 Task: Toggle the insert space after the function keyword for the anonymous function in the format.
Action: Mouse moved to (32, 652)
Screenshot: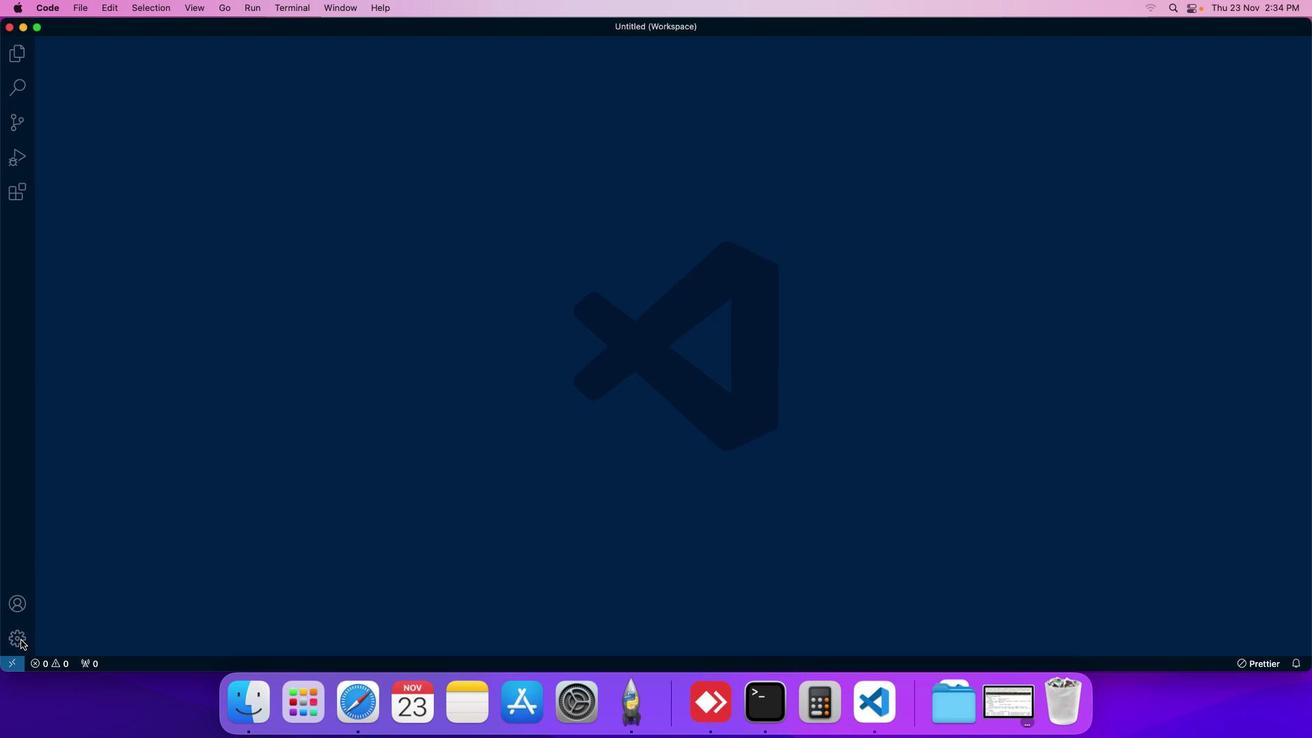 
Action: Mouse pressed left at (32, 652)
Screenshot: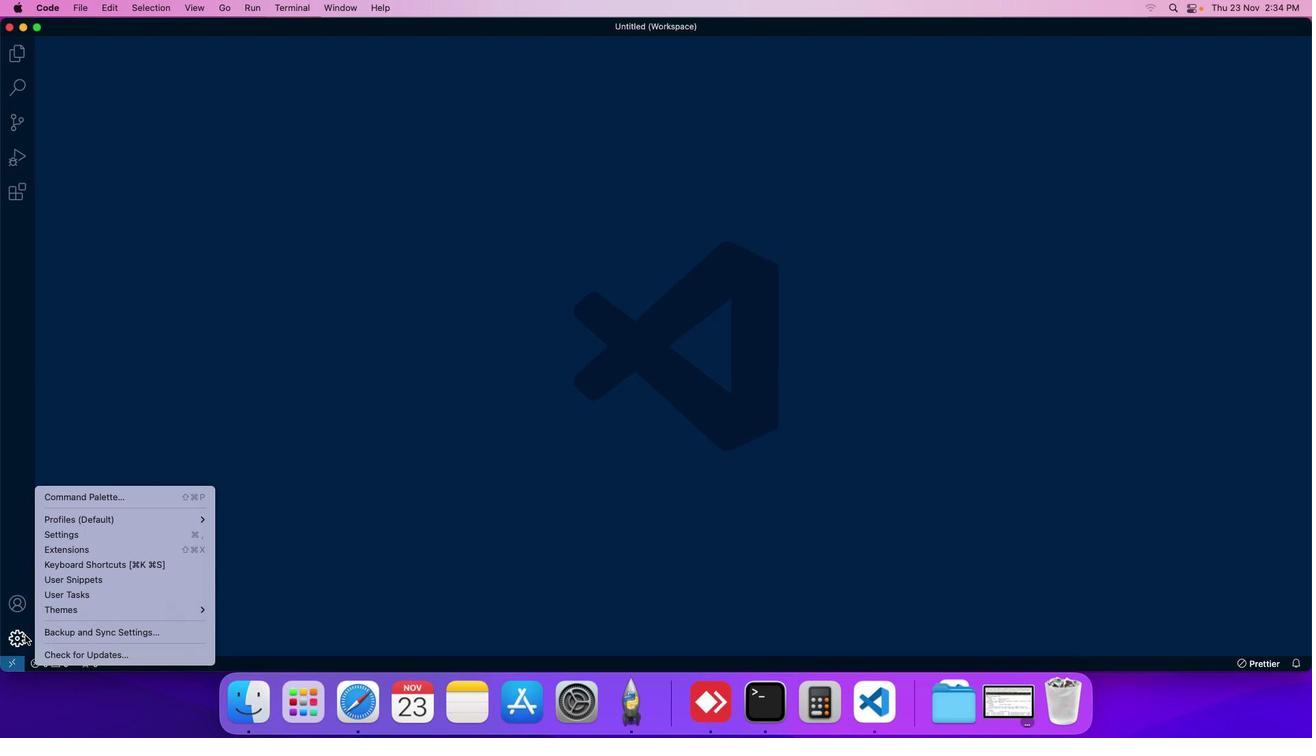 
Action: Mouse moved to (89, 551)
Screenshot: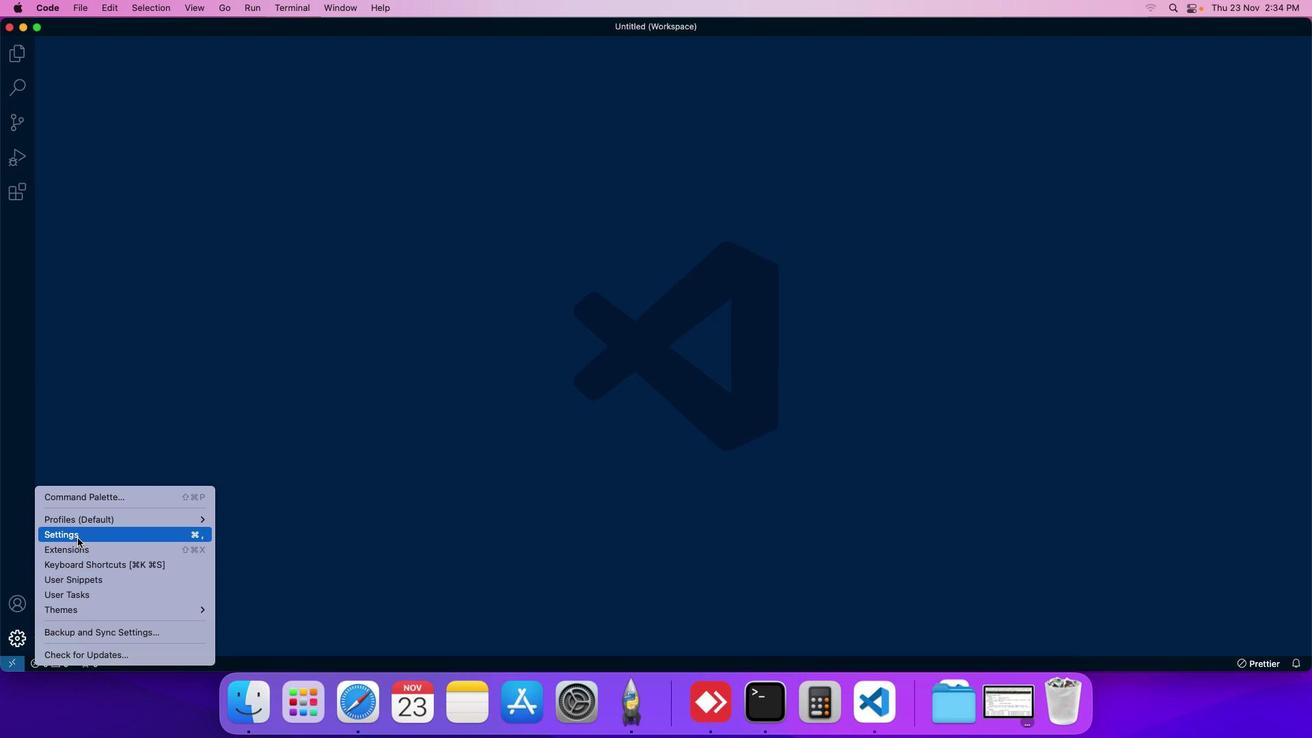 
Action: Mouse pressed left at (89, 551)
Screenshot: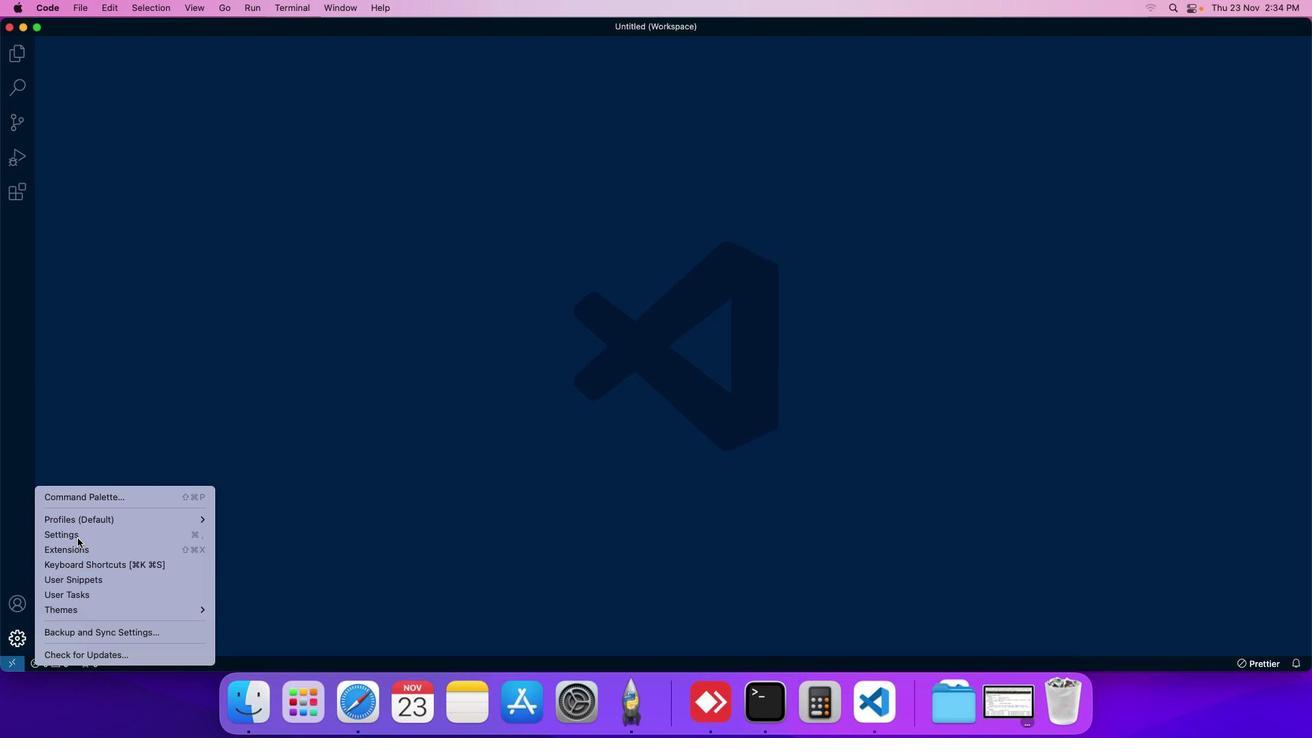 
Action: Mouse moved to (319, 125)
Screenshot: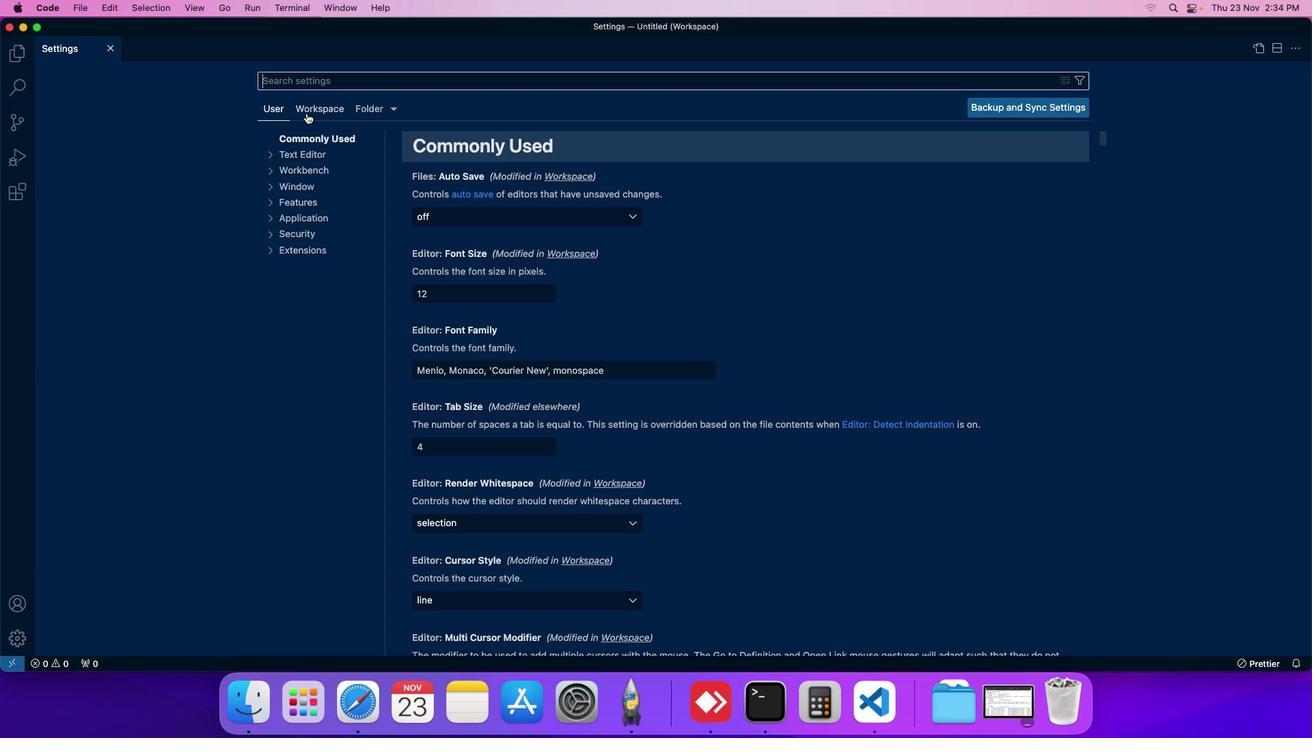 
Action: Mouse pressed left at (319, 125)
Screenshot: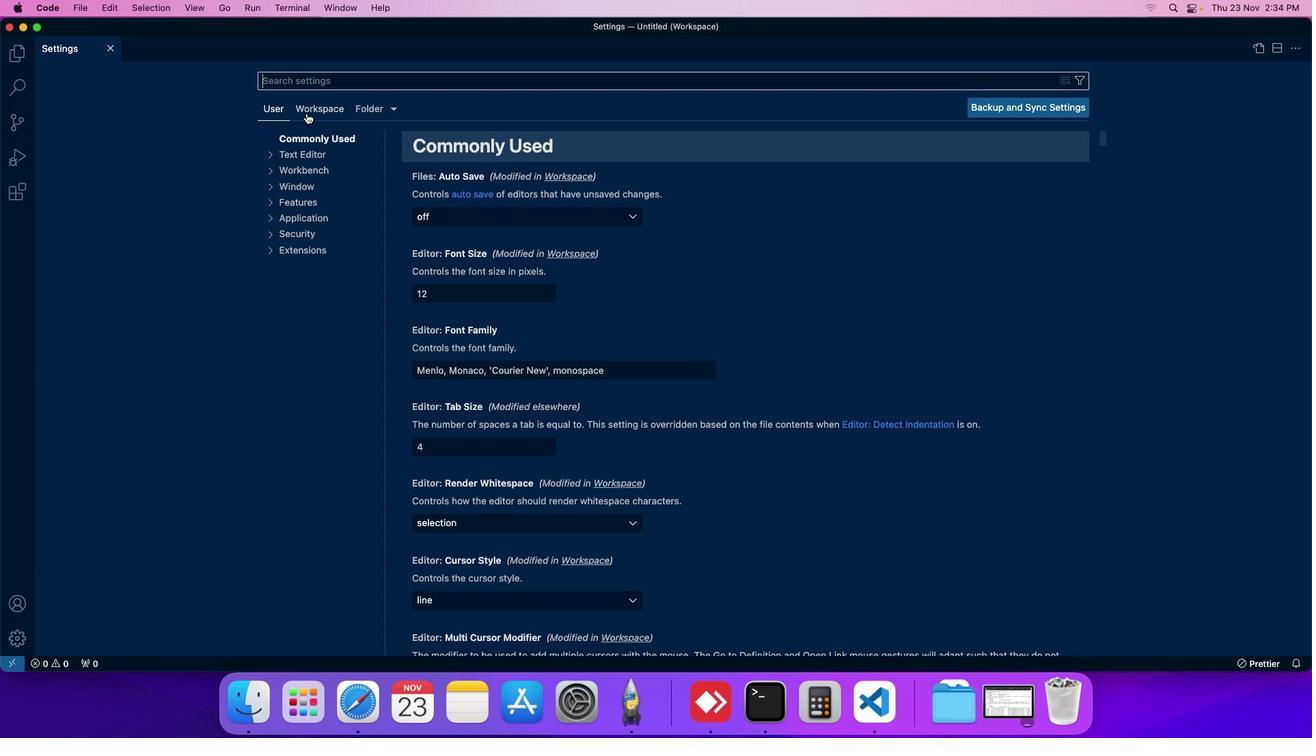 
Action: Mouse moved to (304, 243)
Screenshot: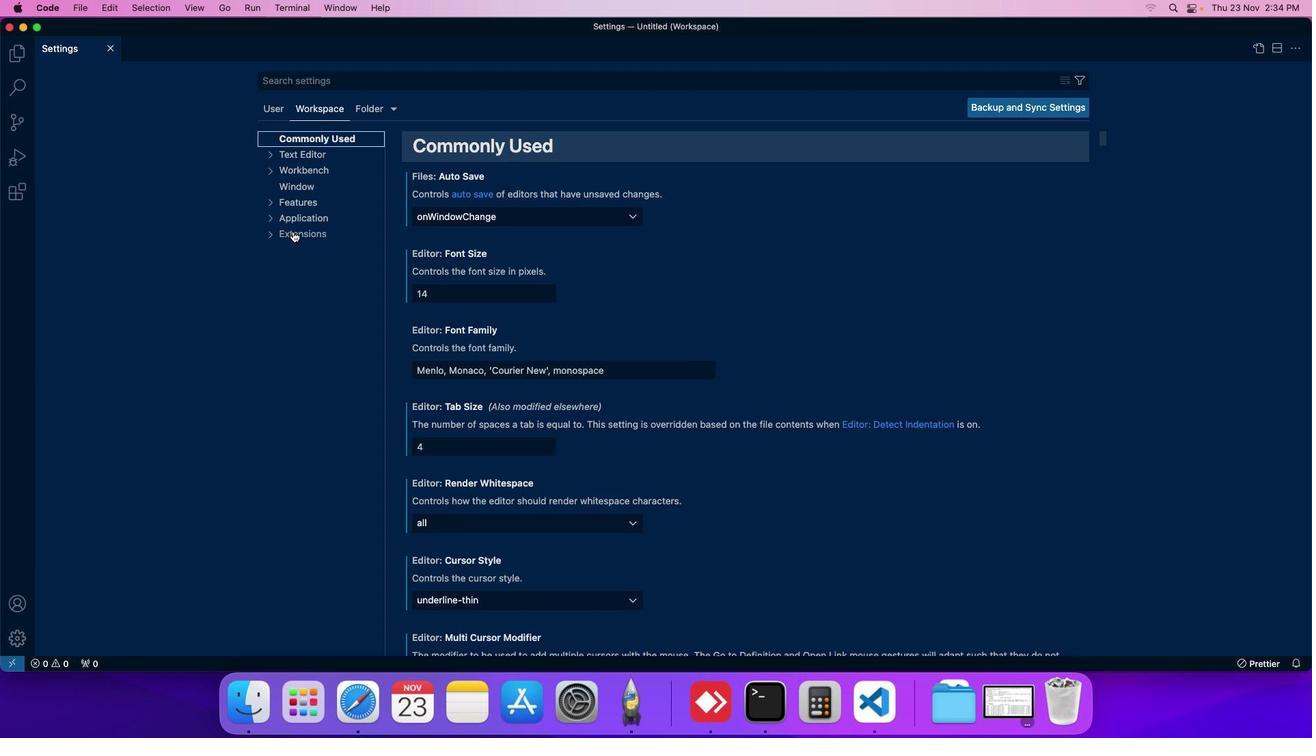 
Action: Mouse pressed left at (304, 243)
Screenshot: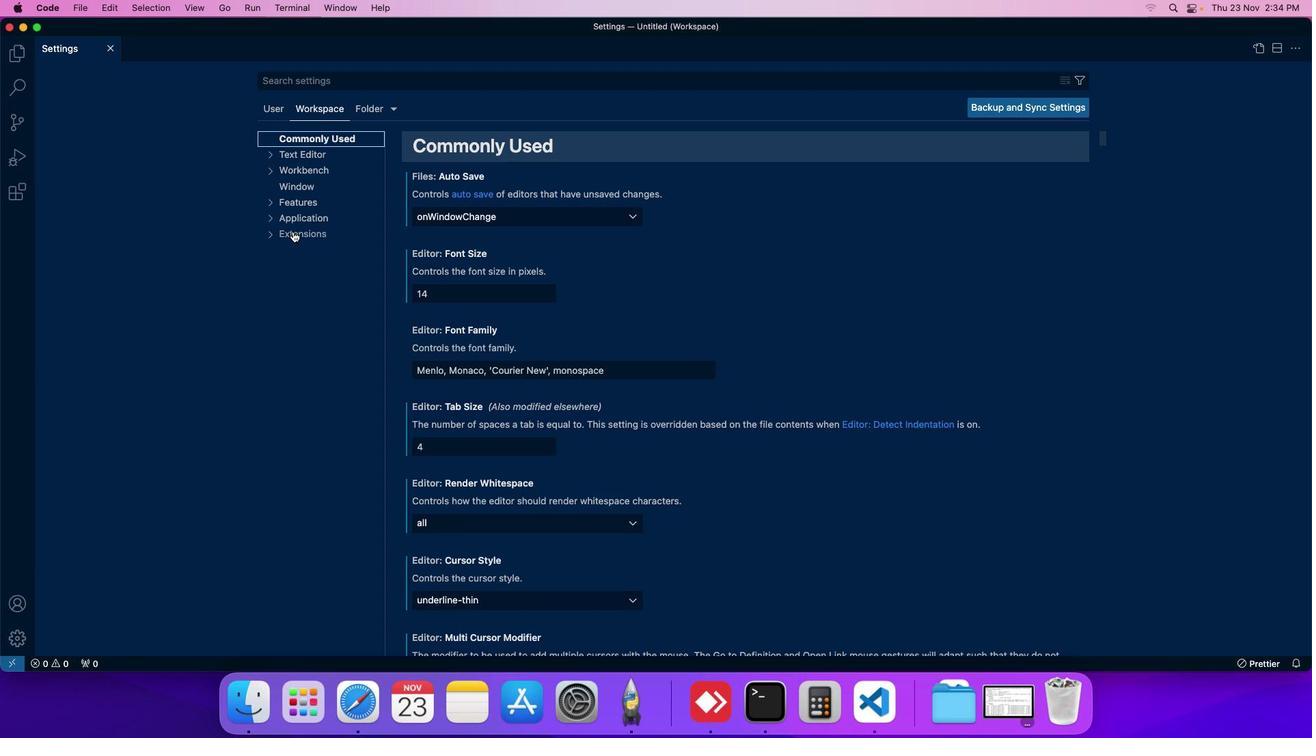
Action: Mouse moved to (334, 590)
Screenshot: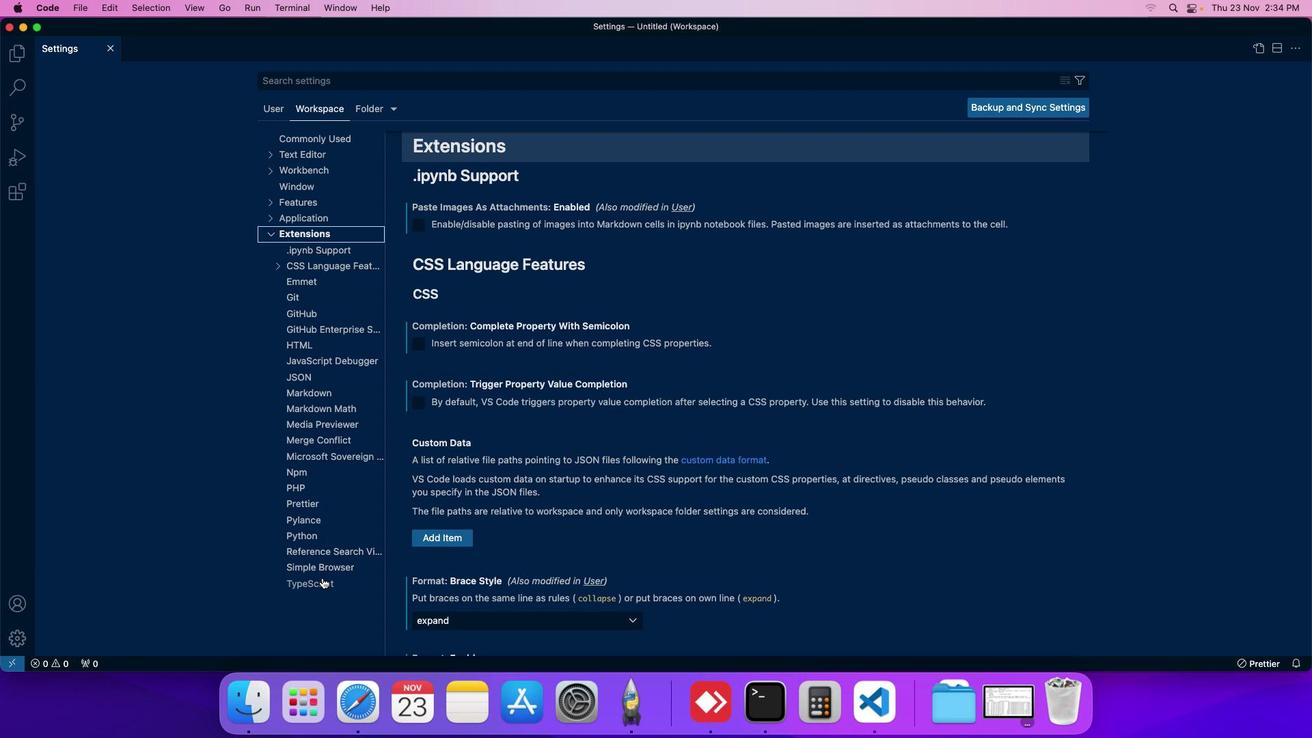 
Action: Mouse pressed left at (334, 590)
Screenshot: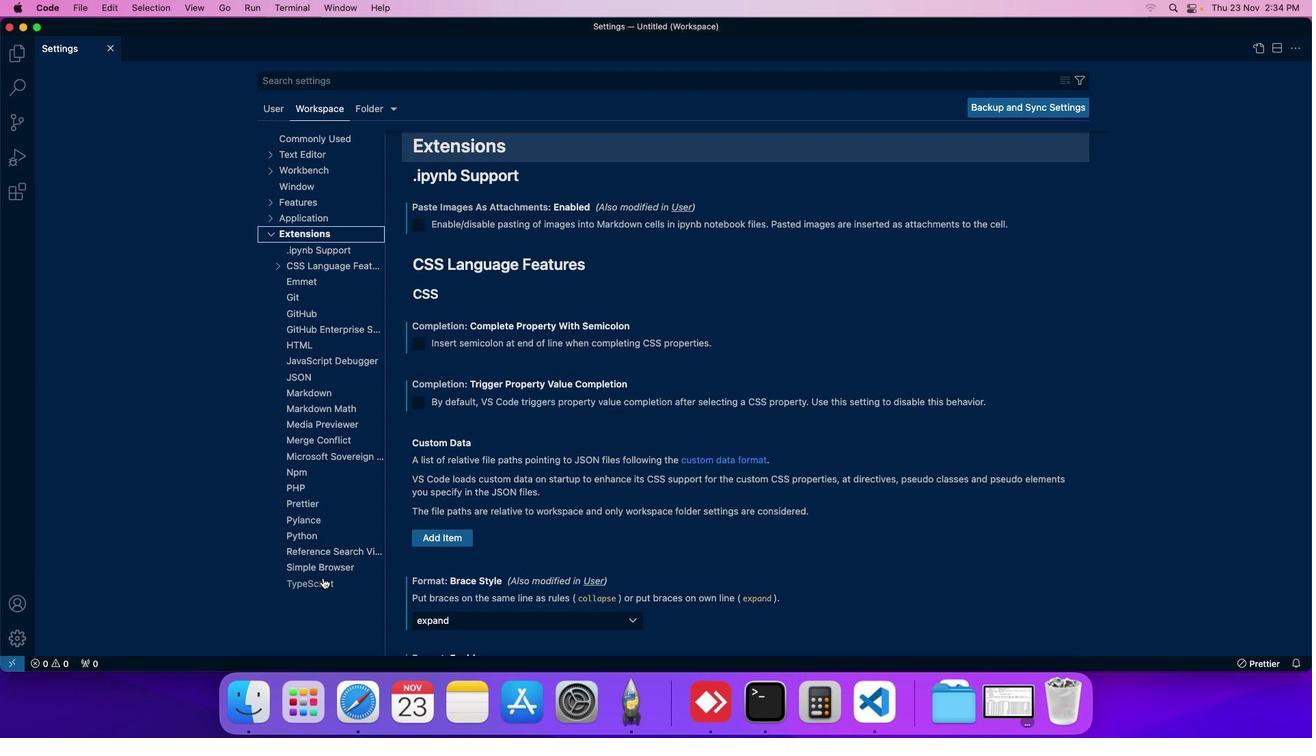 
Action: Mouse moved to (471, 593)
Screenshot: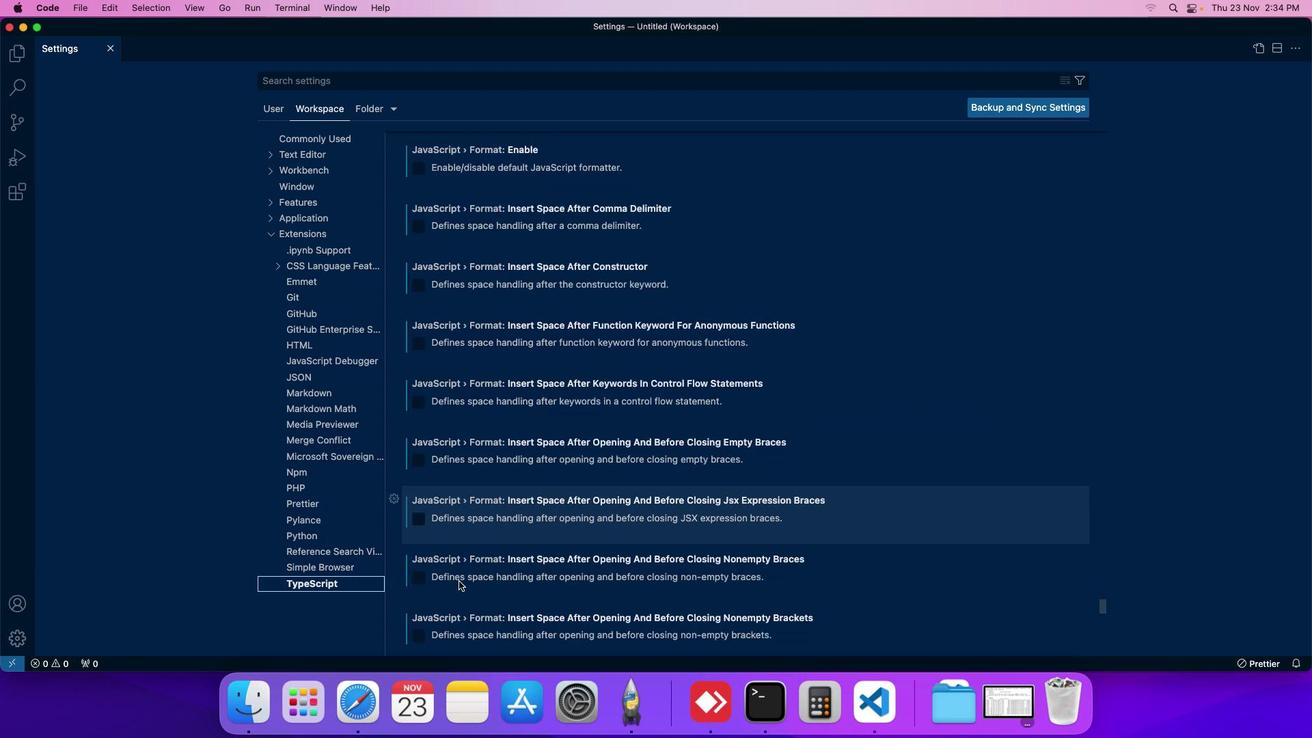 
Action: Mouse scrolled (471, 593) with delta (12, 11)
Screenshot: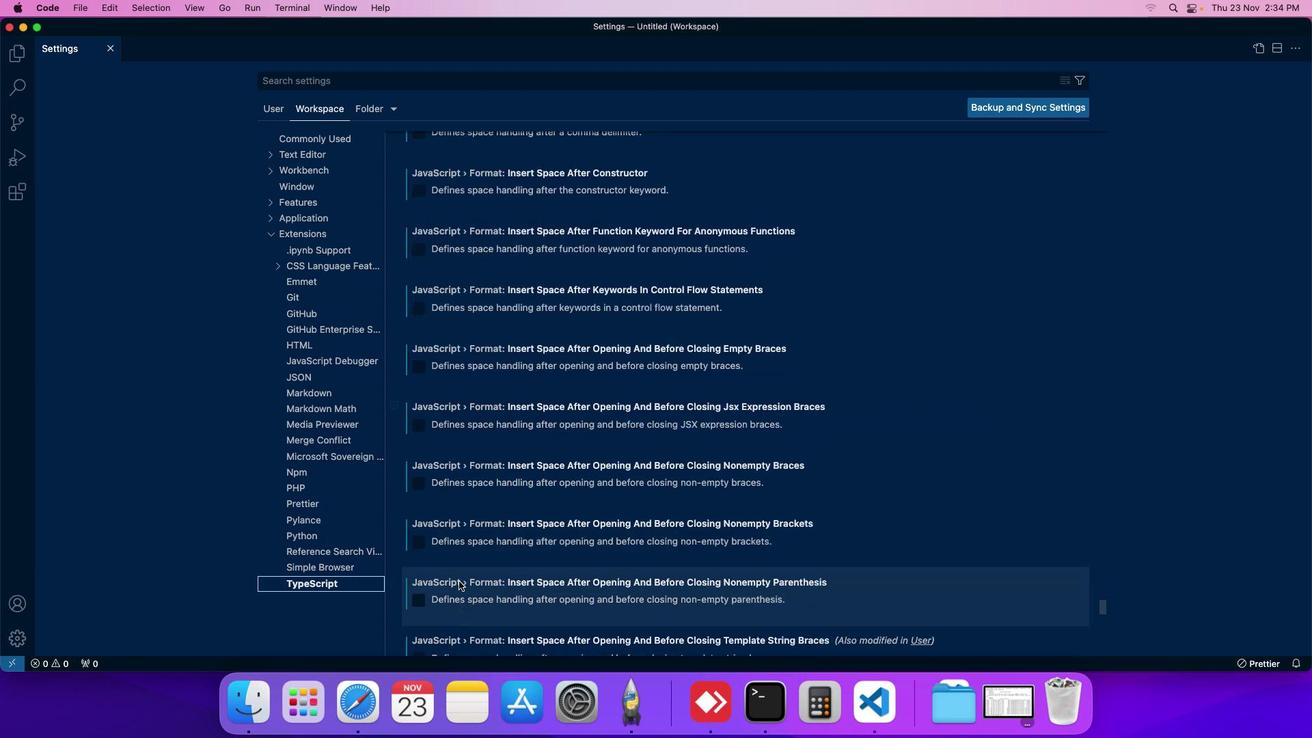 
Action: Mouse moved to (471, 594)
Screenshot: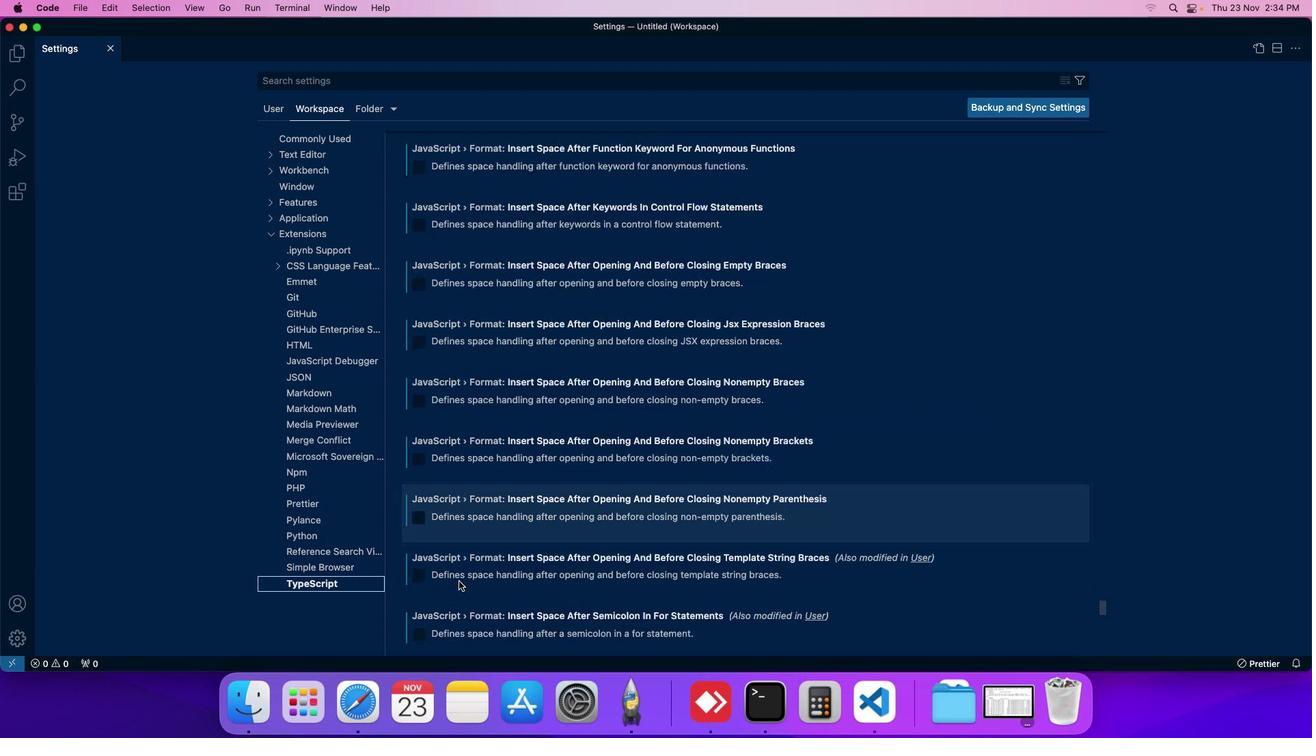 
Action: Mouse scrolled (471, 594) with delta (12, 11)
Screenshot: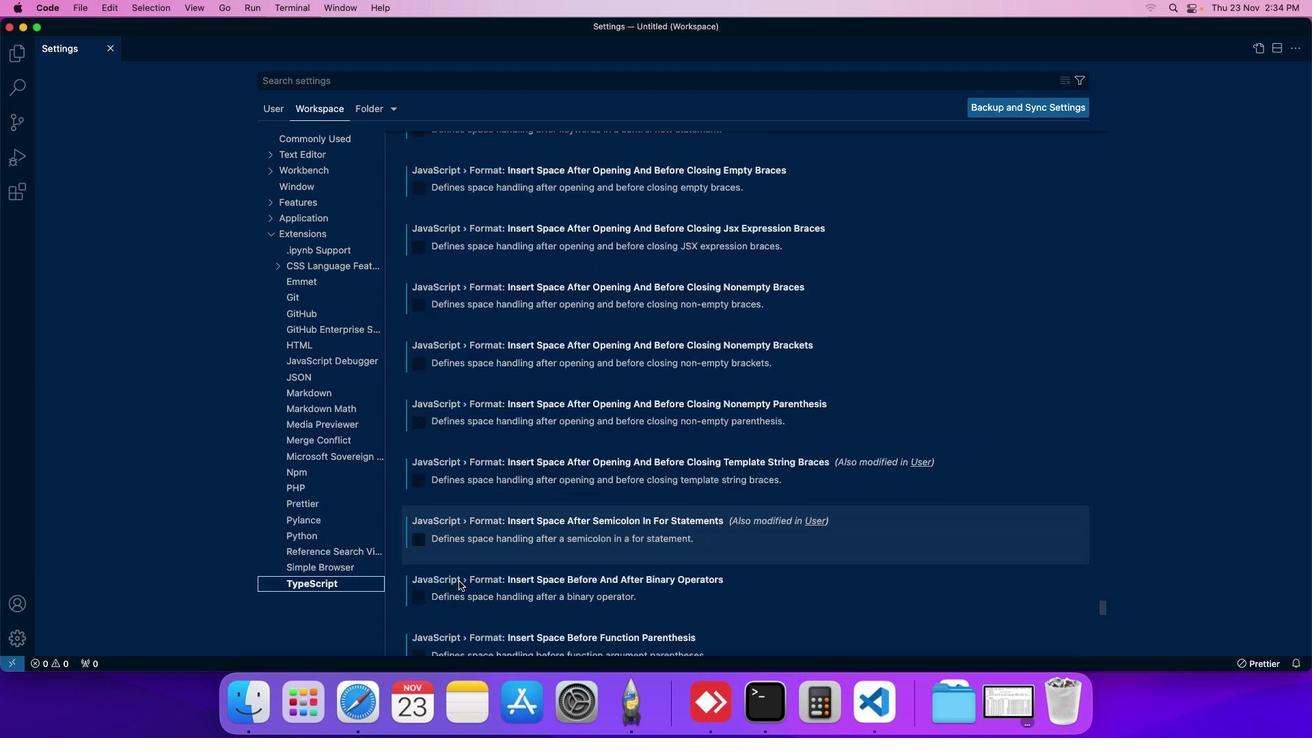 
Action: Mouse scrolled (471, 594) with delta (12, 11)
Screenshot: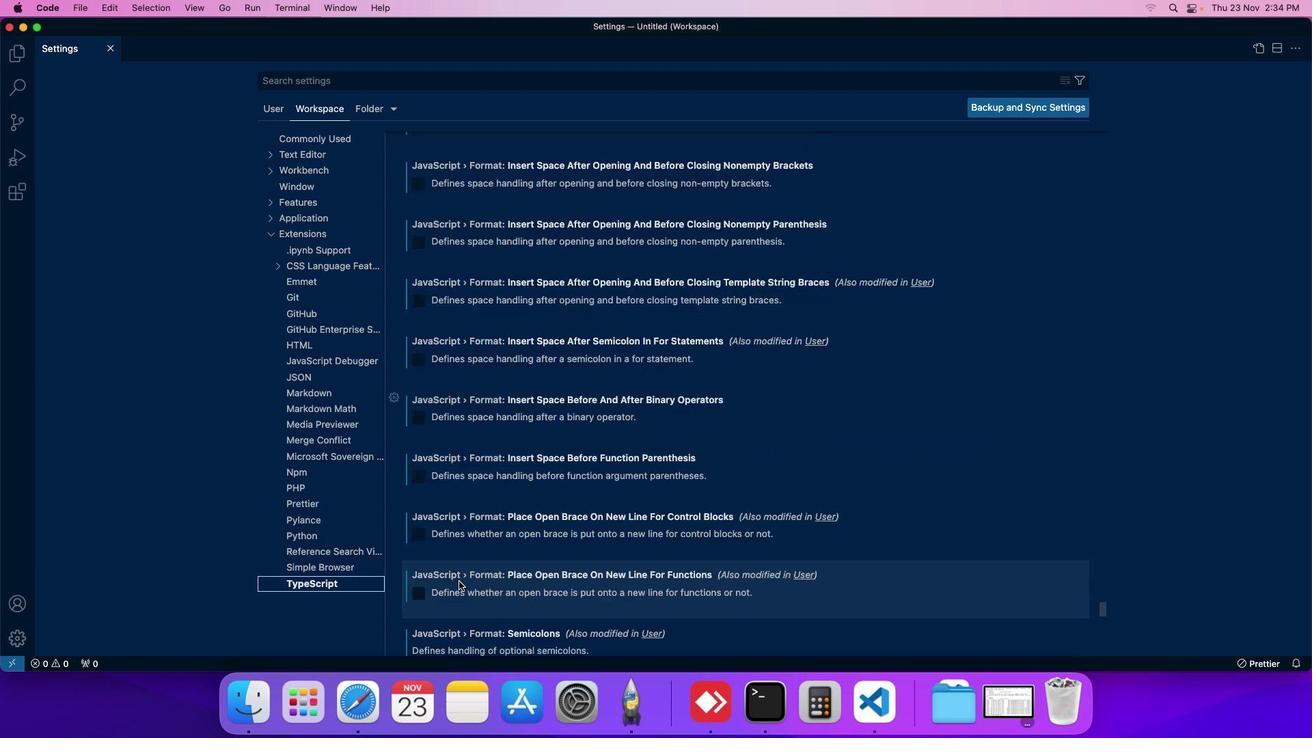 
Action: Mouse scrolled (471, 594) with delta (12, 11)
Screenshot: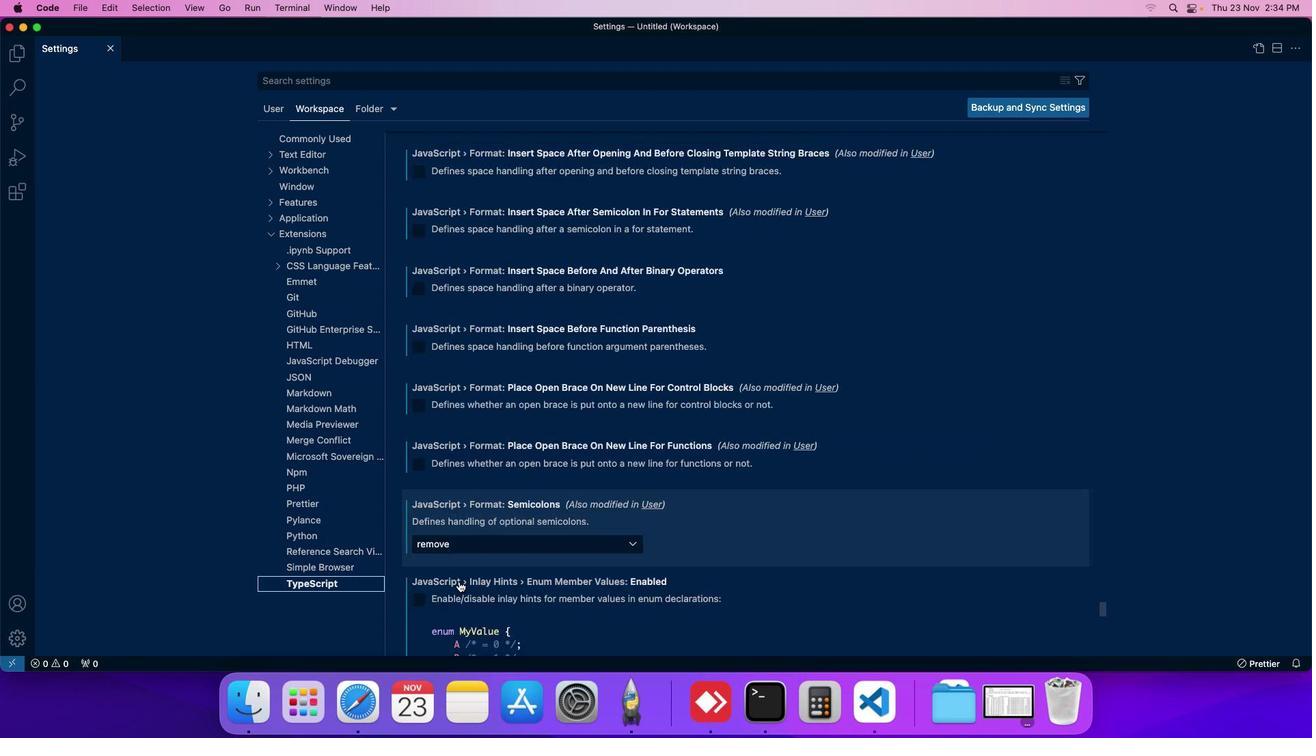 
Action: Mouse scrolled (471, 594) with delta (12, 11)
Screenshot: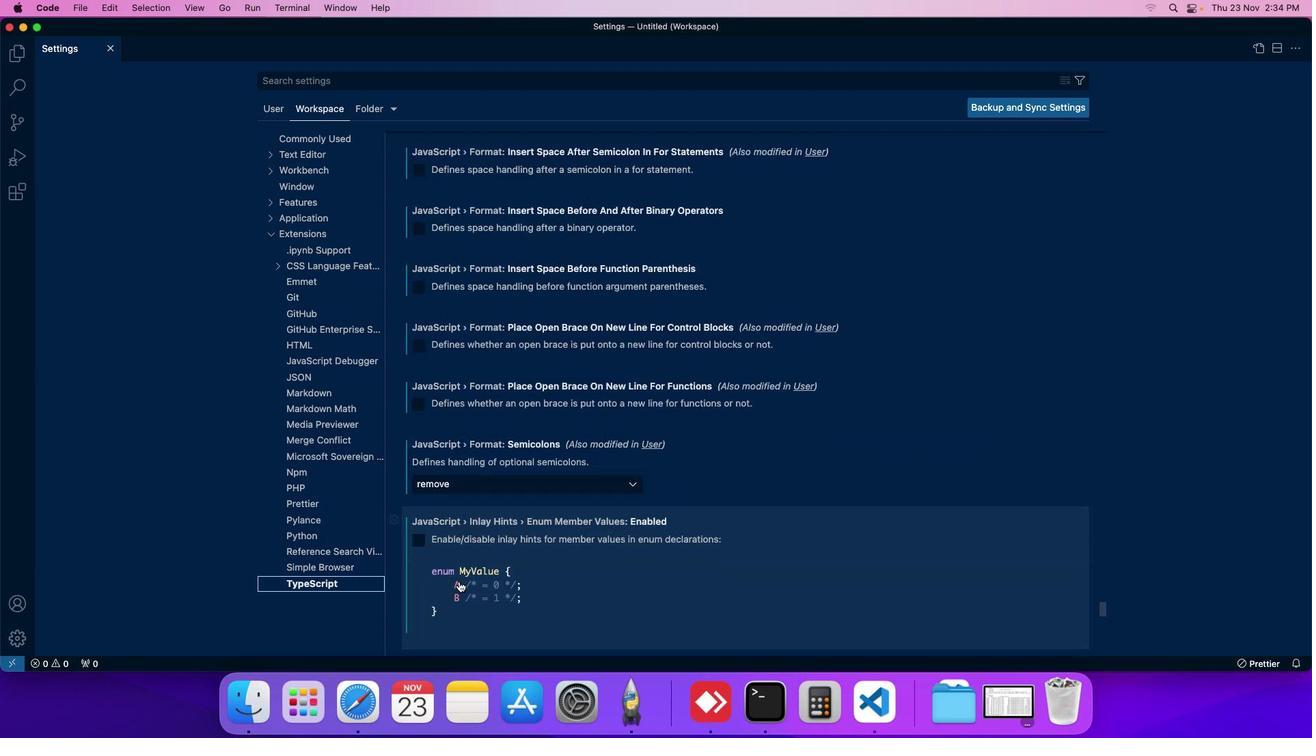 
Action: Mouse scrolled (471, 594) with delta (12, 11)
Screenshot: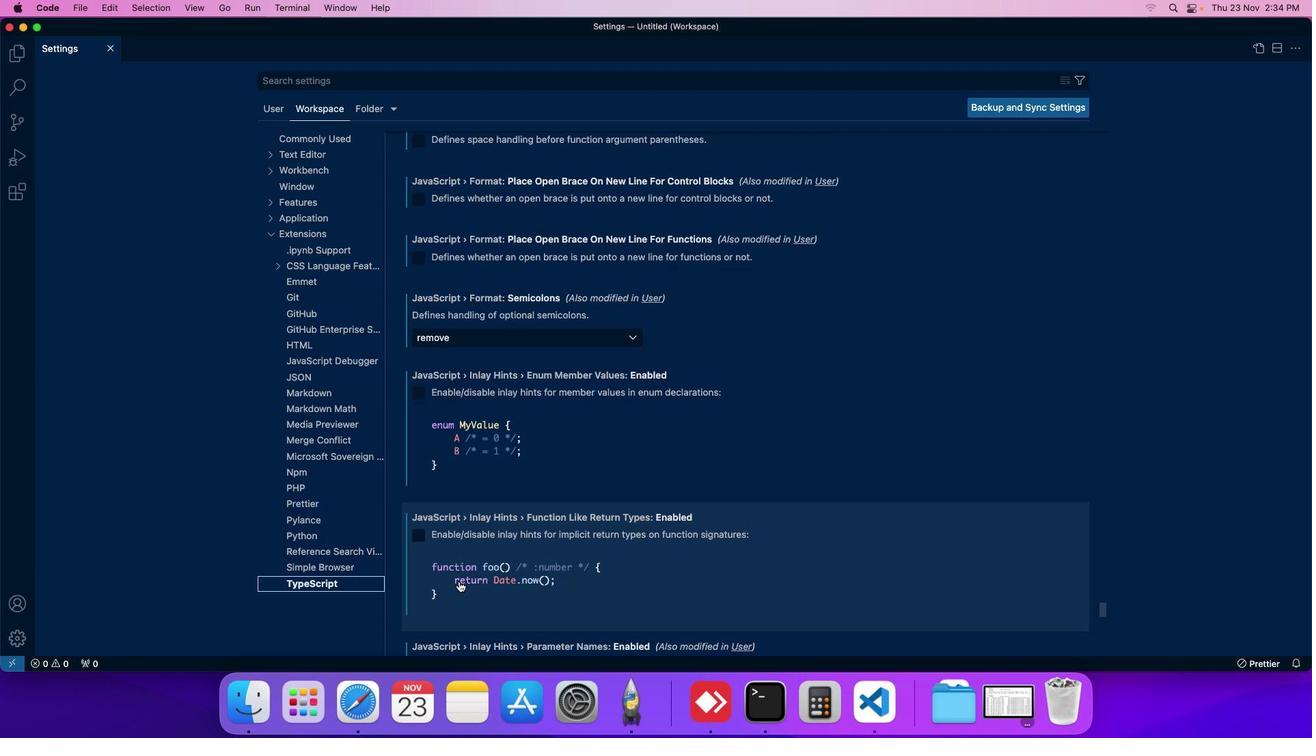 
Action: Mouse scrolled (471, 594) with delta (12, 11)
Screenshot: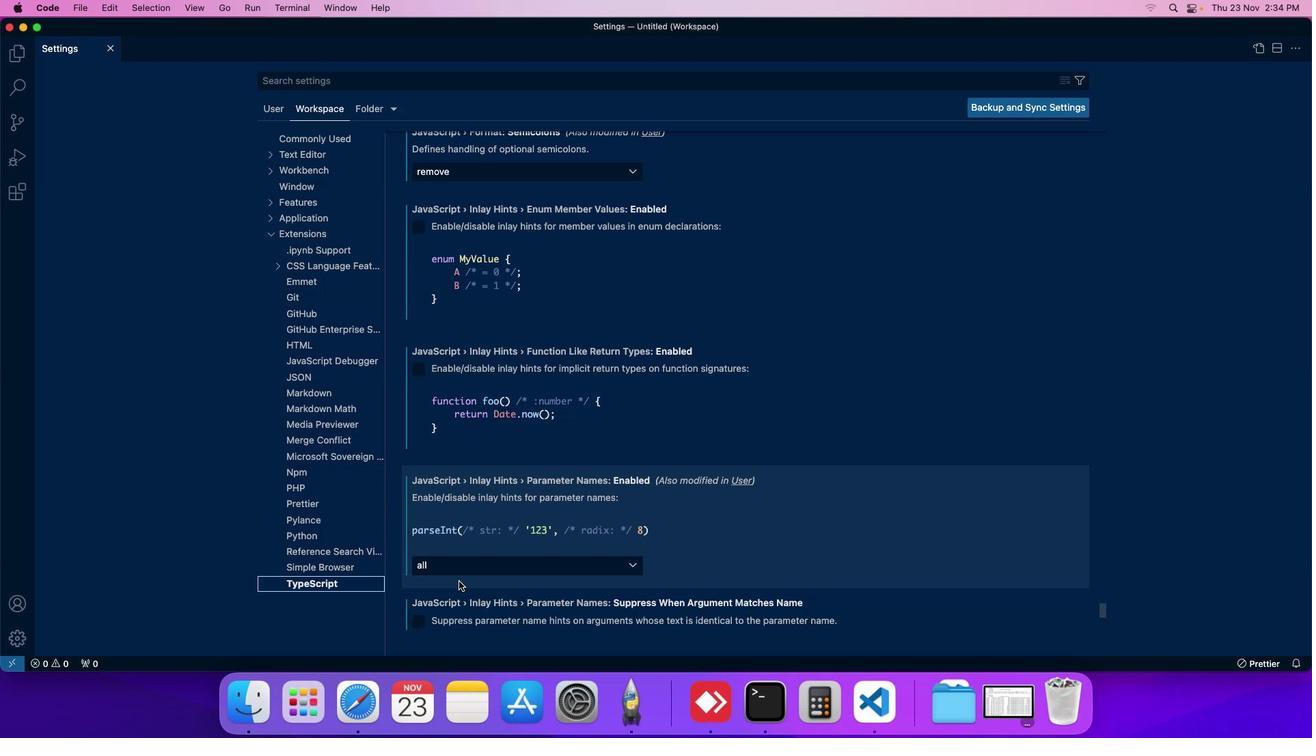 
Action: Mouse scrolled (471, 594) with delta (12, 11)
Screenshot: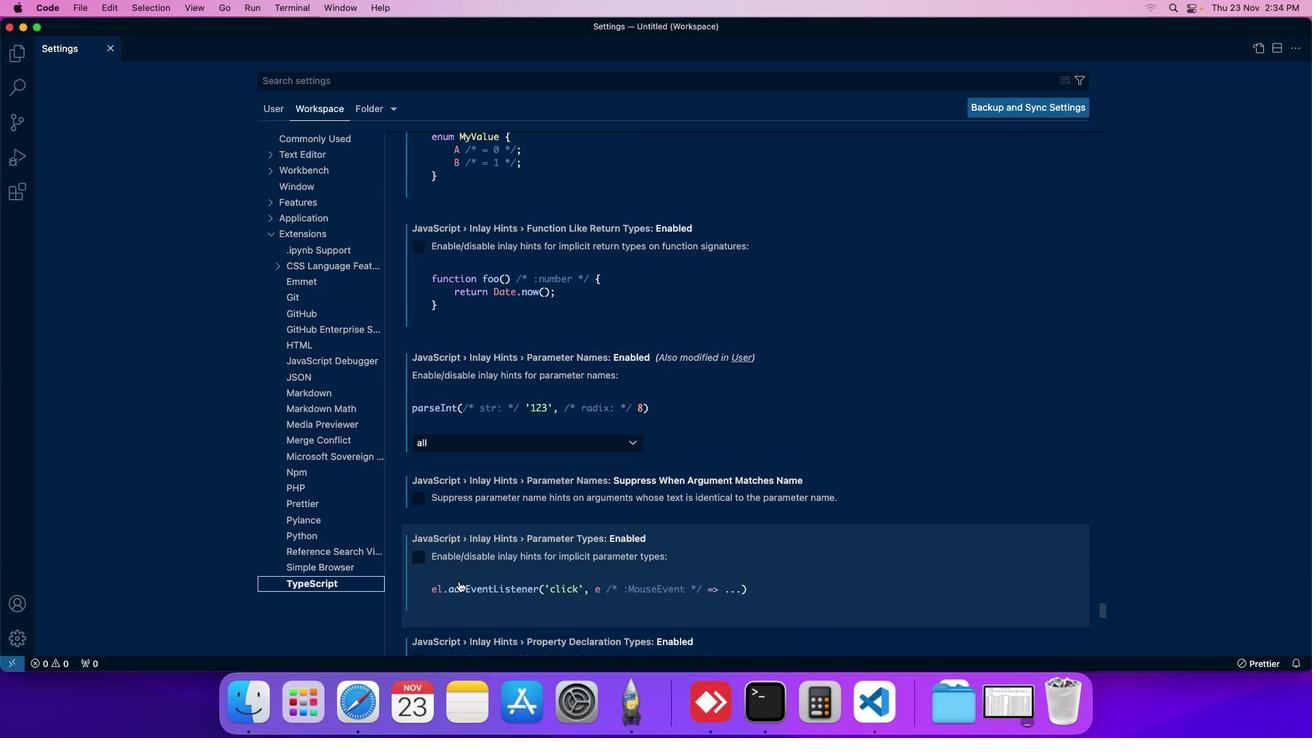 
Action: Mouse scrolled (471, 594) with delta (12, 11)
Screenshot: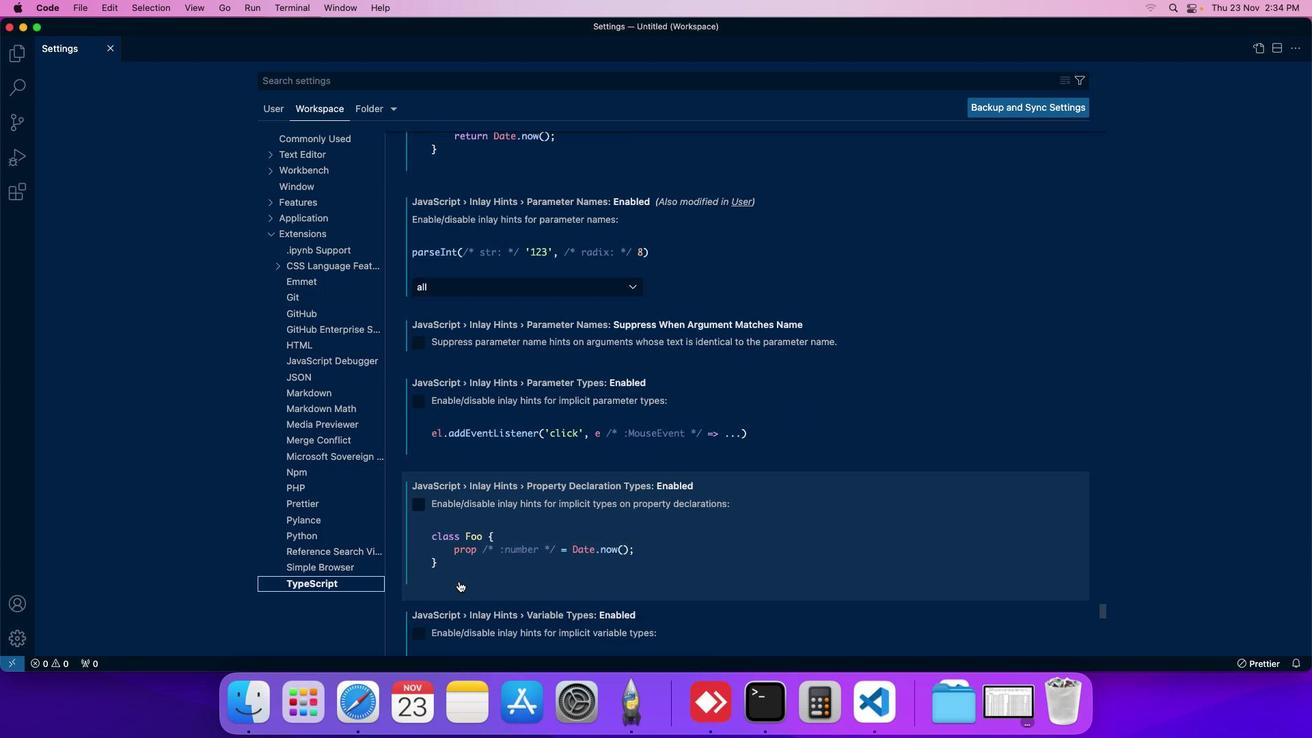 
Action: Mouse scrolled (471, 594) with delta (12, 11)
Screenshot: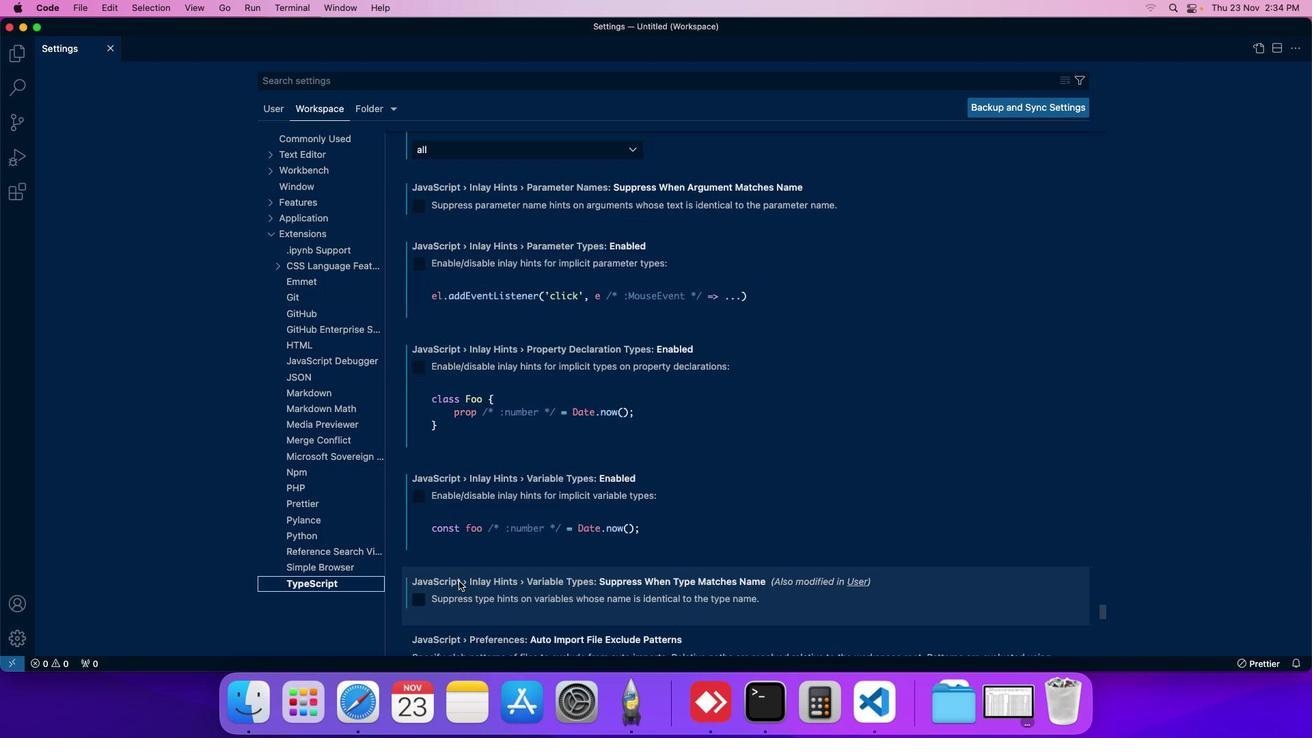 
Action: Mouse scrolled (471, 594) with delta (12, 11)
Screenshot: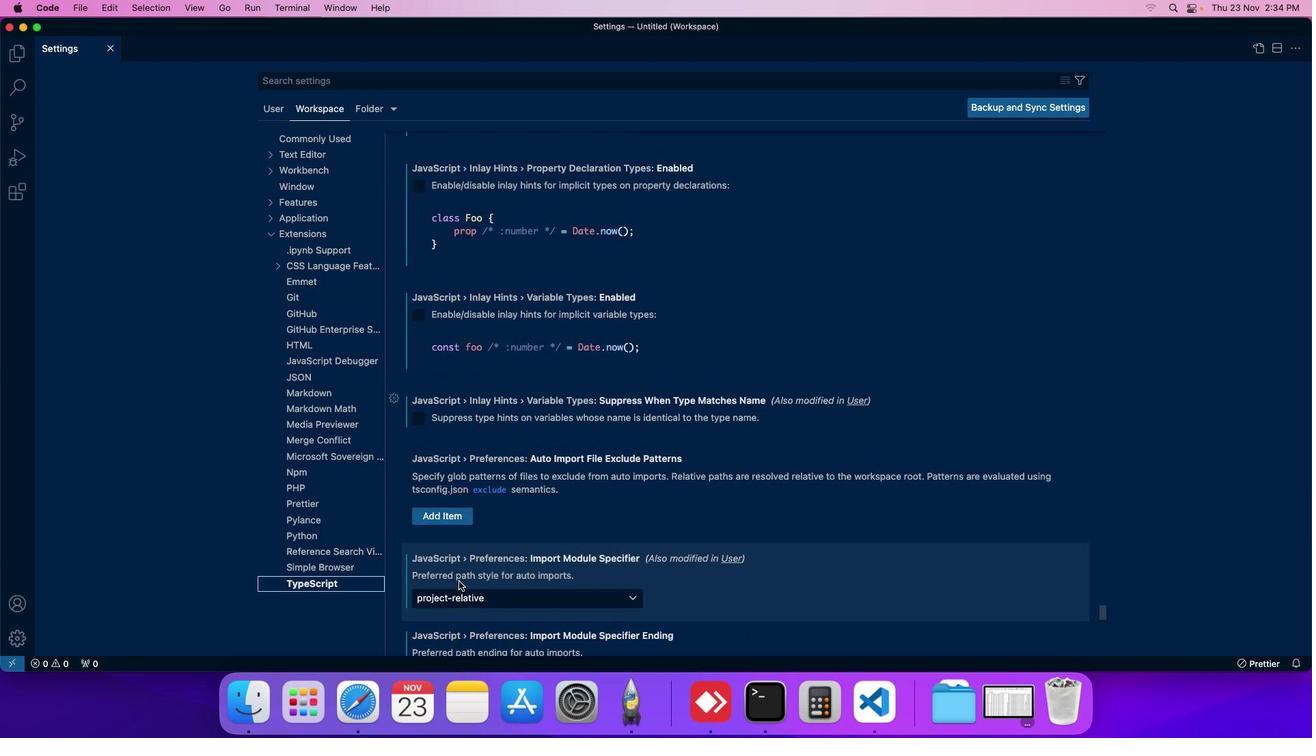 
Action: Mouse scrolled (471, 594) with delta (12, 11)
Screenshot: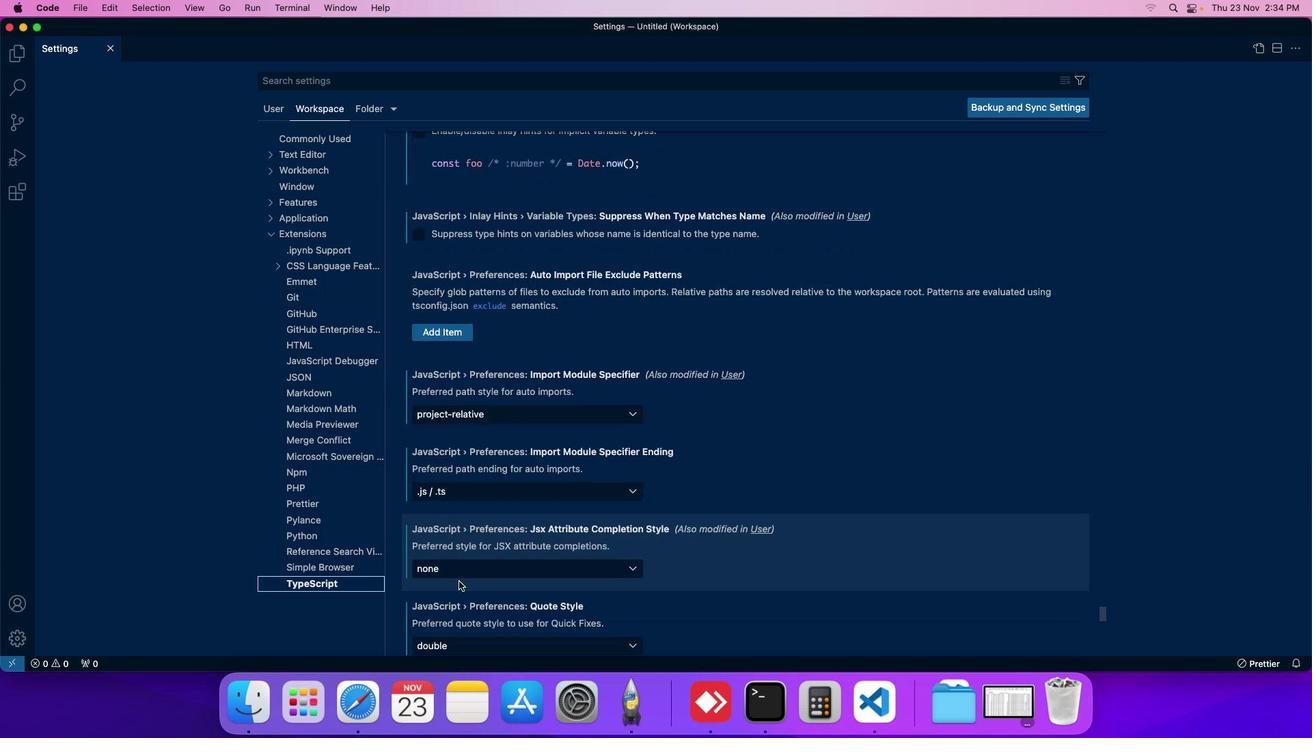 
Action: Mouse scrolled (471, 594) with delta (12, 11)
Screenshot: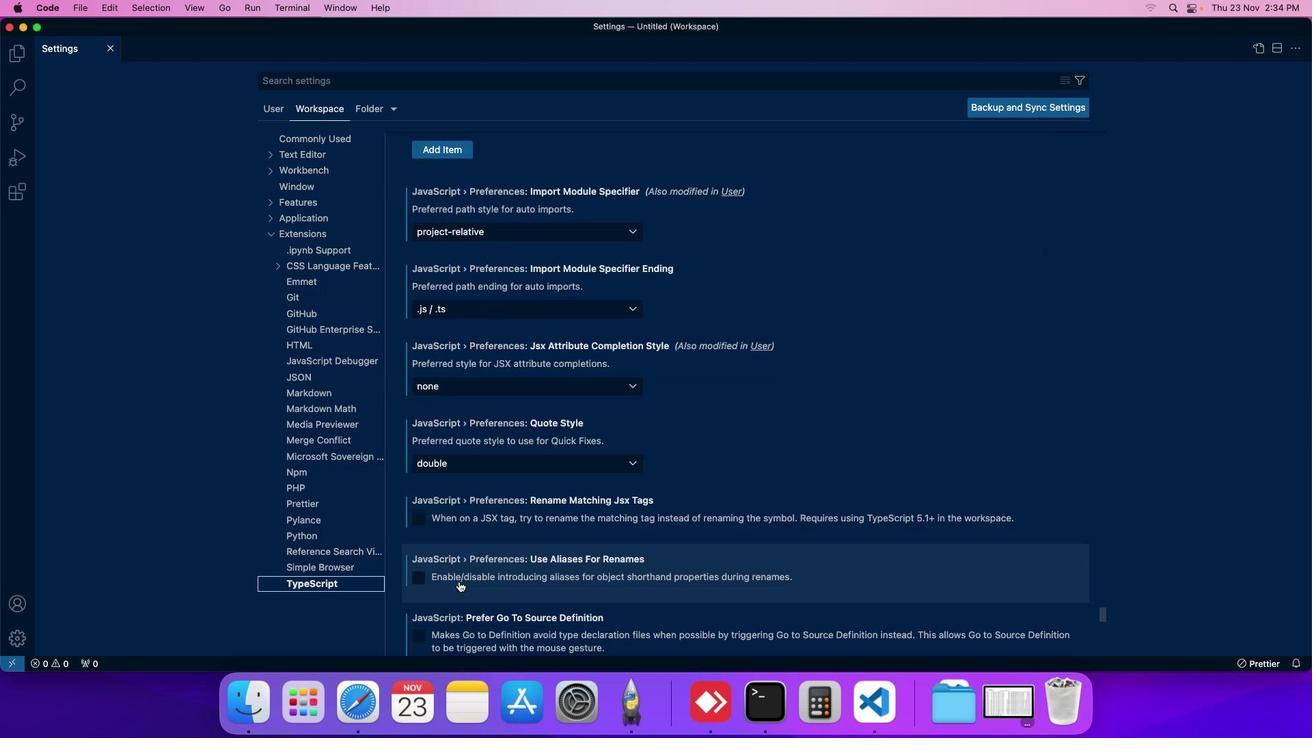 
Action: Mouse scrolled (471, 594) with delta (12, 11)
Screenshot: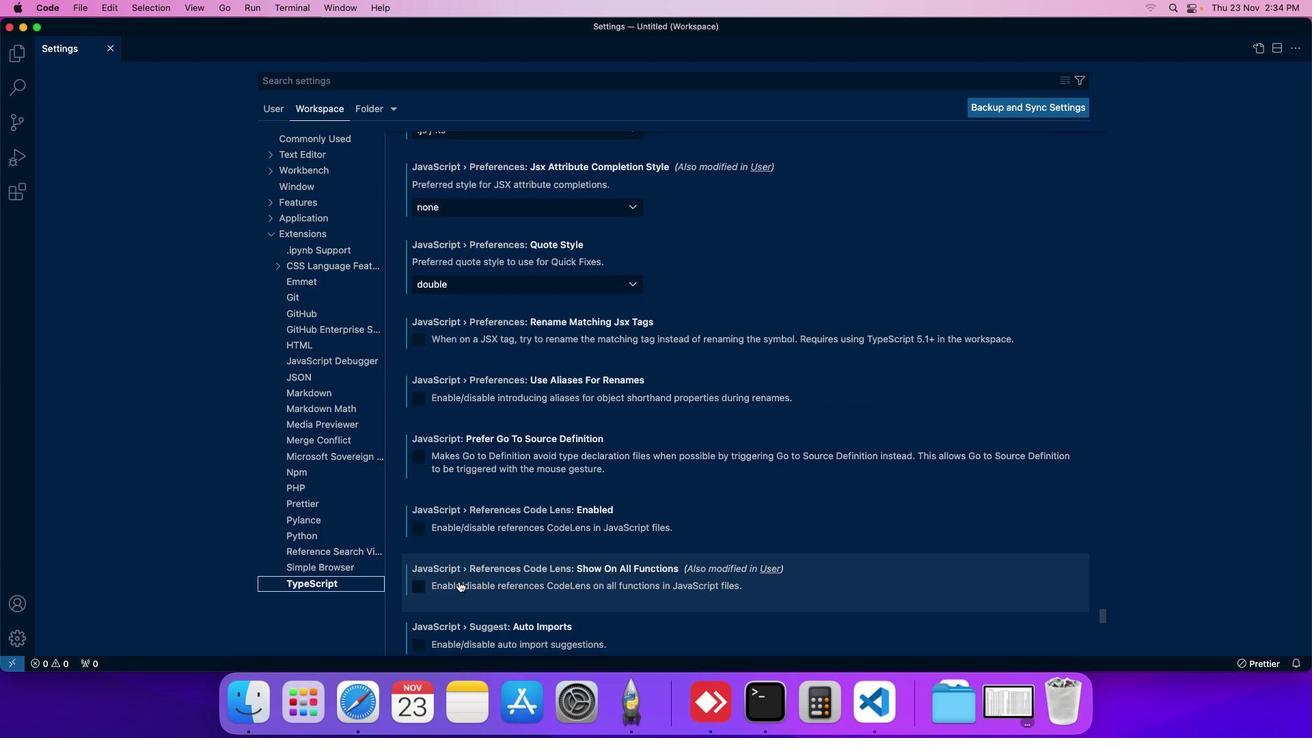
Action: Mouse scrolled (471, 594) with delta (12, 11)
Screenshot: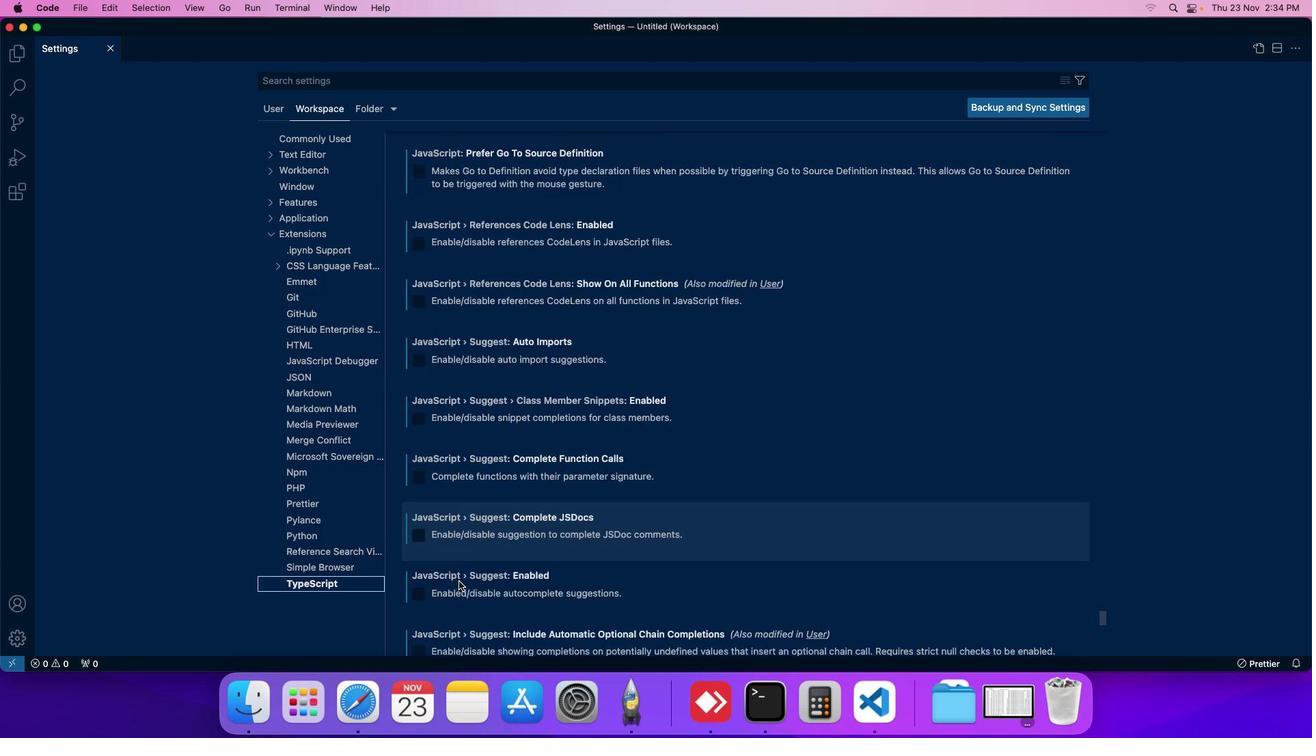 
Action: Mouse scrolled (471, 594) with delta (12, 11)
Screenshot: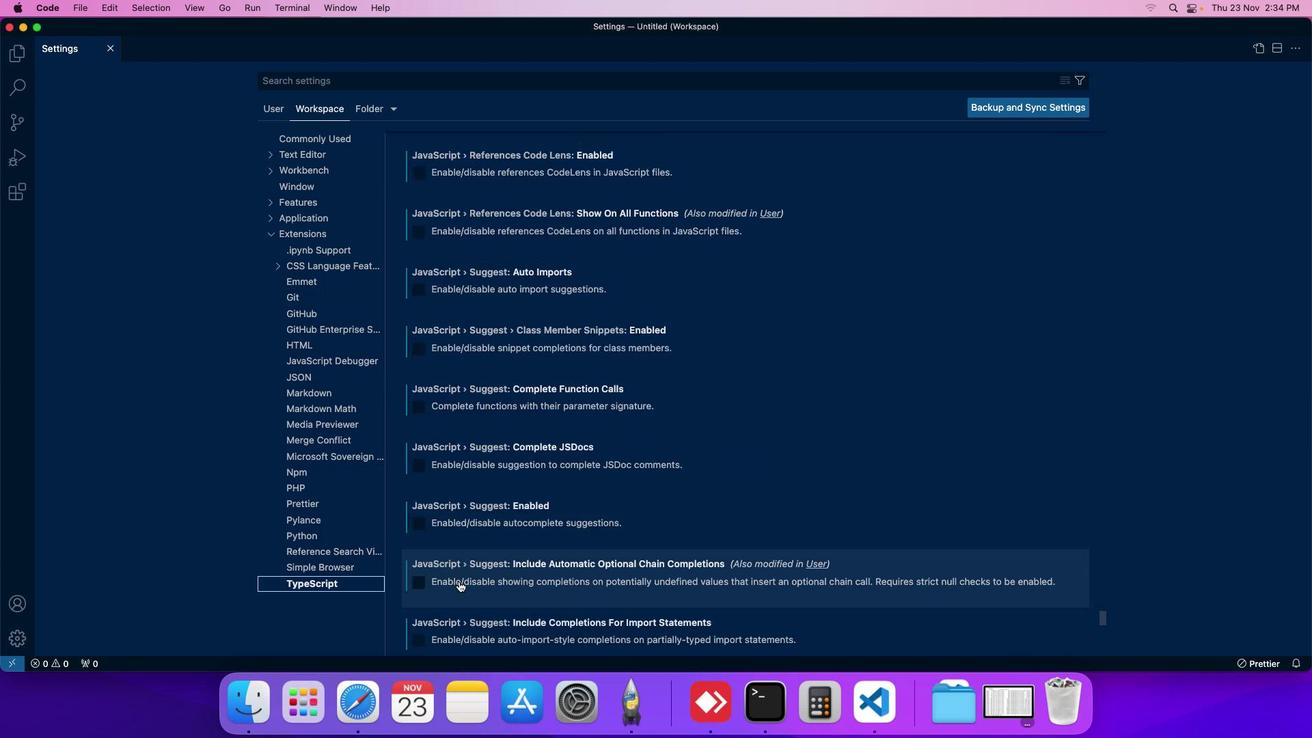
Action: Mouse scrolled (471, 594) with delta (12, 11)
Screenshot: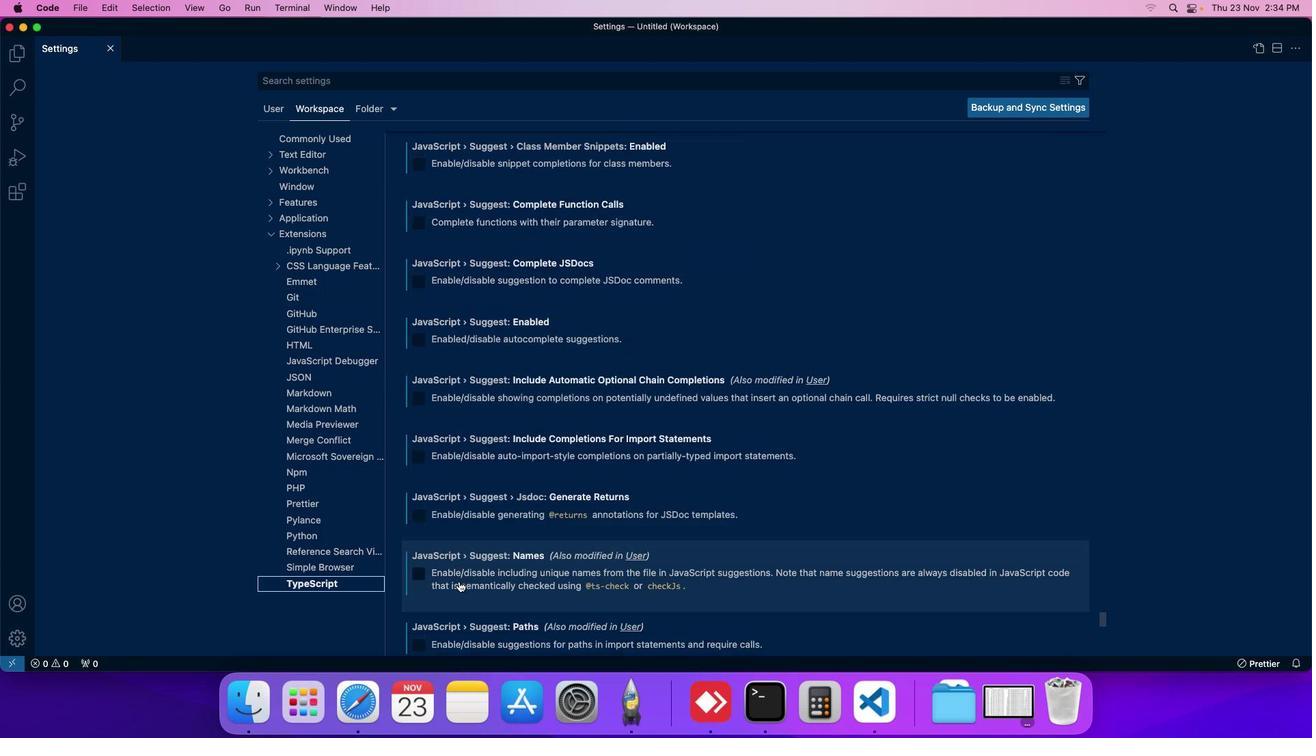 
Action: Mouse scrolled (471, 594) with delta (12, 11)
Screenshot: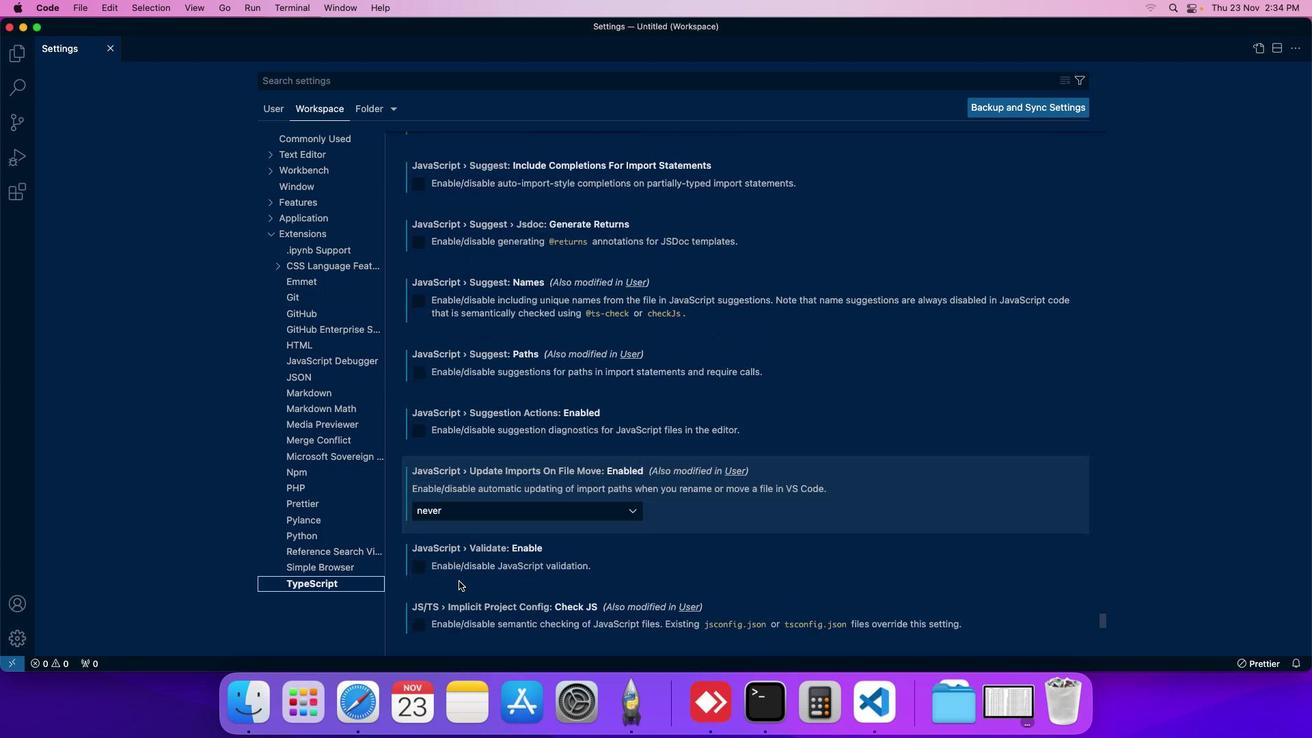 
Action: Mouse scrolled (471, 594) with delta (12, 11)
Screenshot: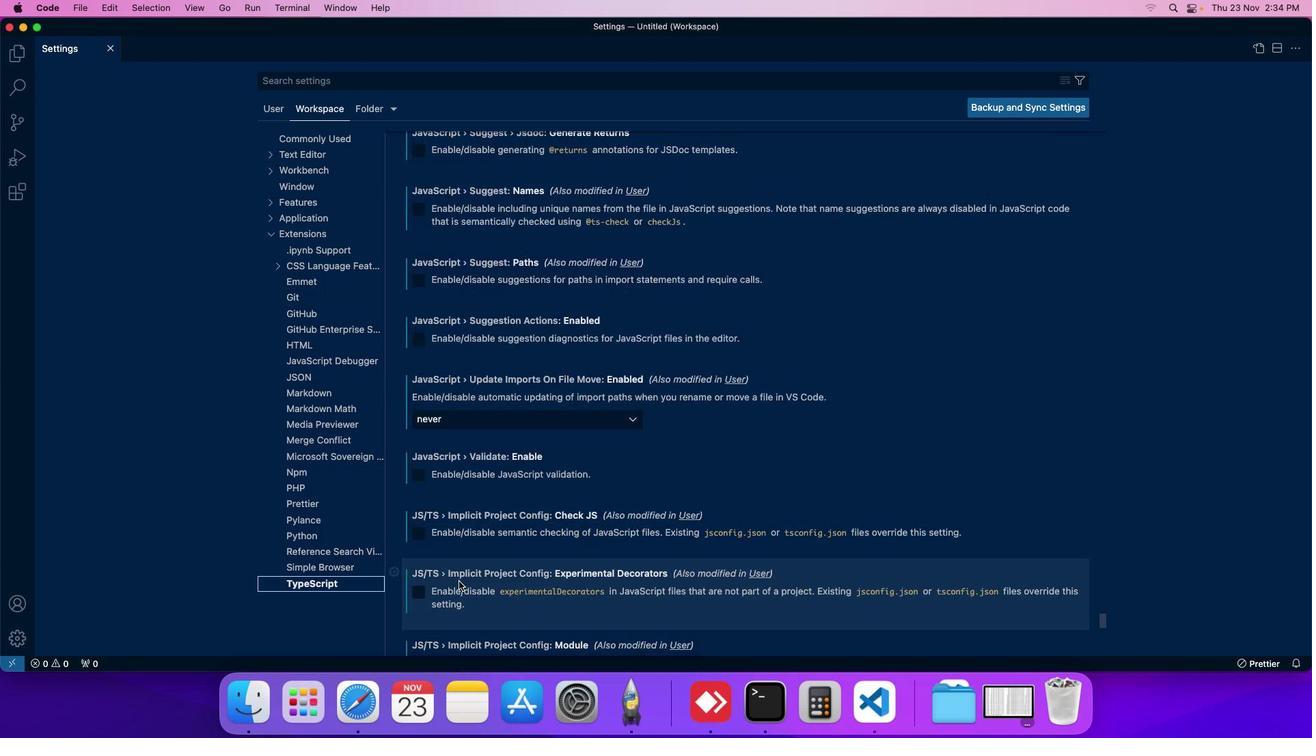 
Action: Mouse scrolled (471, 594) with delta (12, 11)
Screenshot: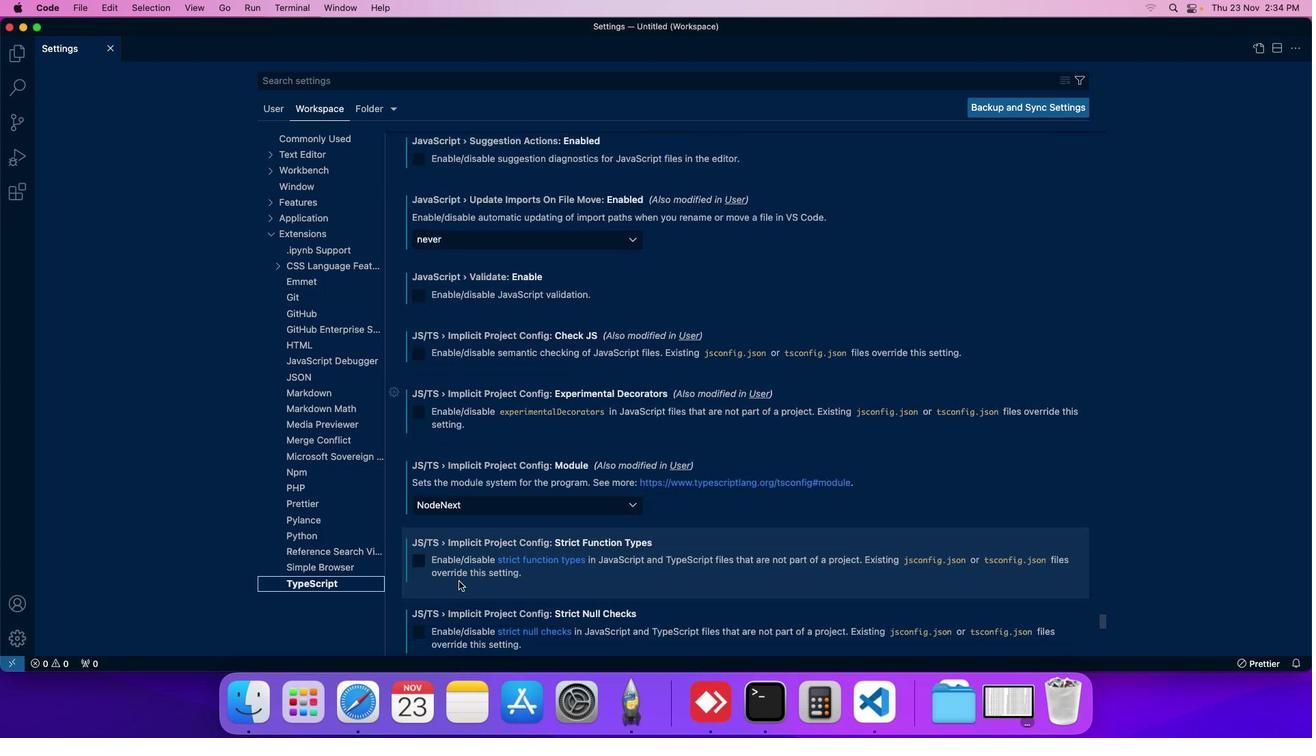 
Action: Mouse scrolled (471, 594) with delta (12, 11)
Screenshot: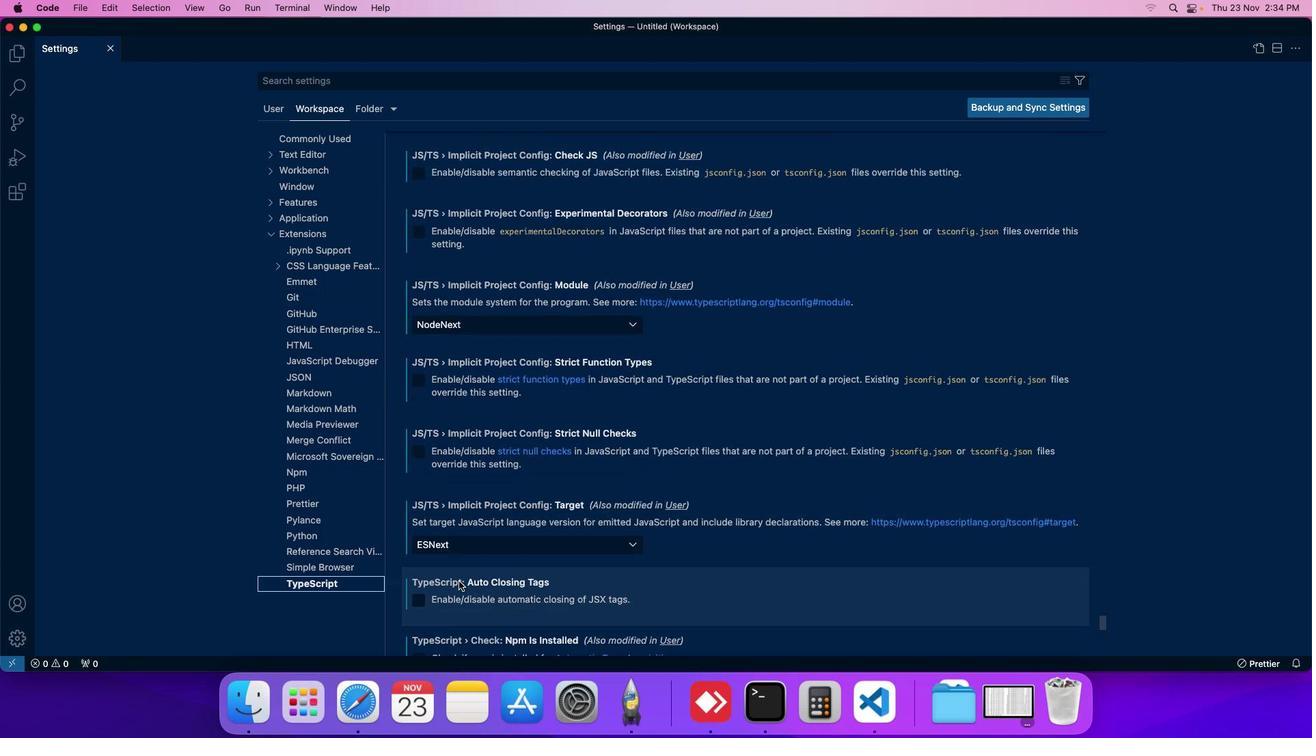 
Action: Mouse scrolled (471, 594) with delta (12, 11)
Screenshot: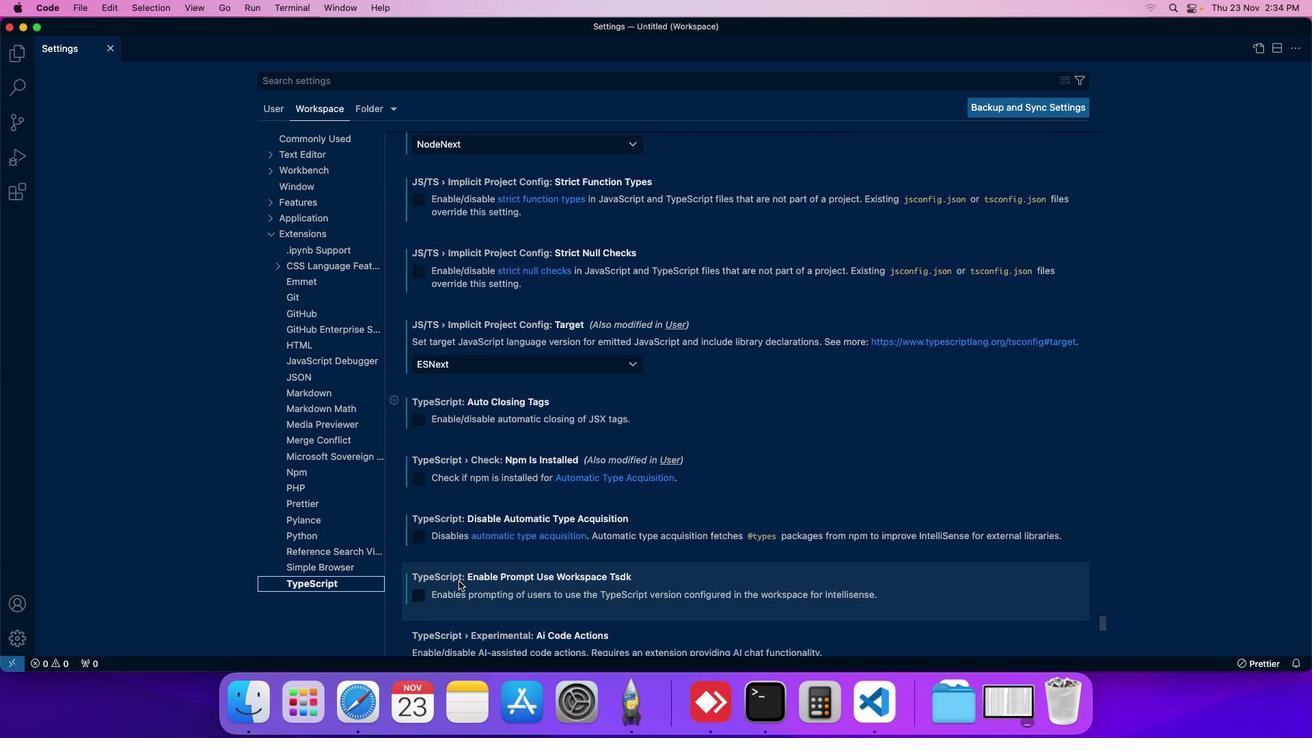 
Action: Mouse scrolled (471, 594) with delta (12, 11)
Screenshot: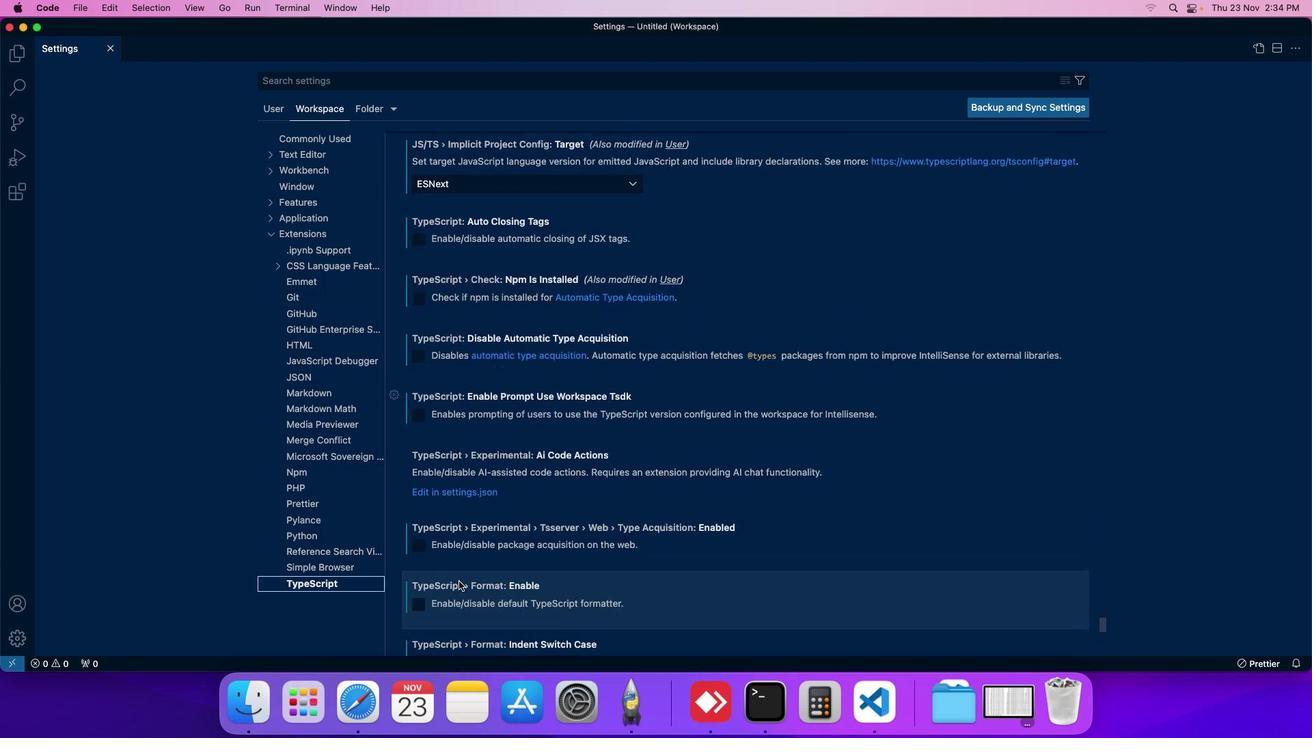 
Action: Mouse scrolled (471, 594) with delta (12, 11)
Screenshot: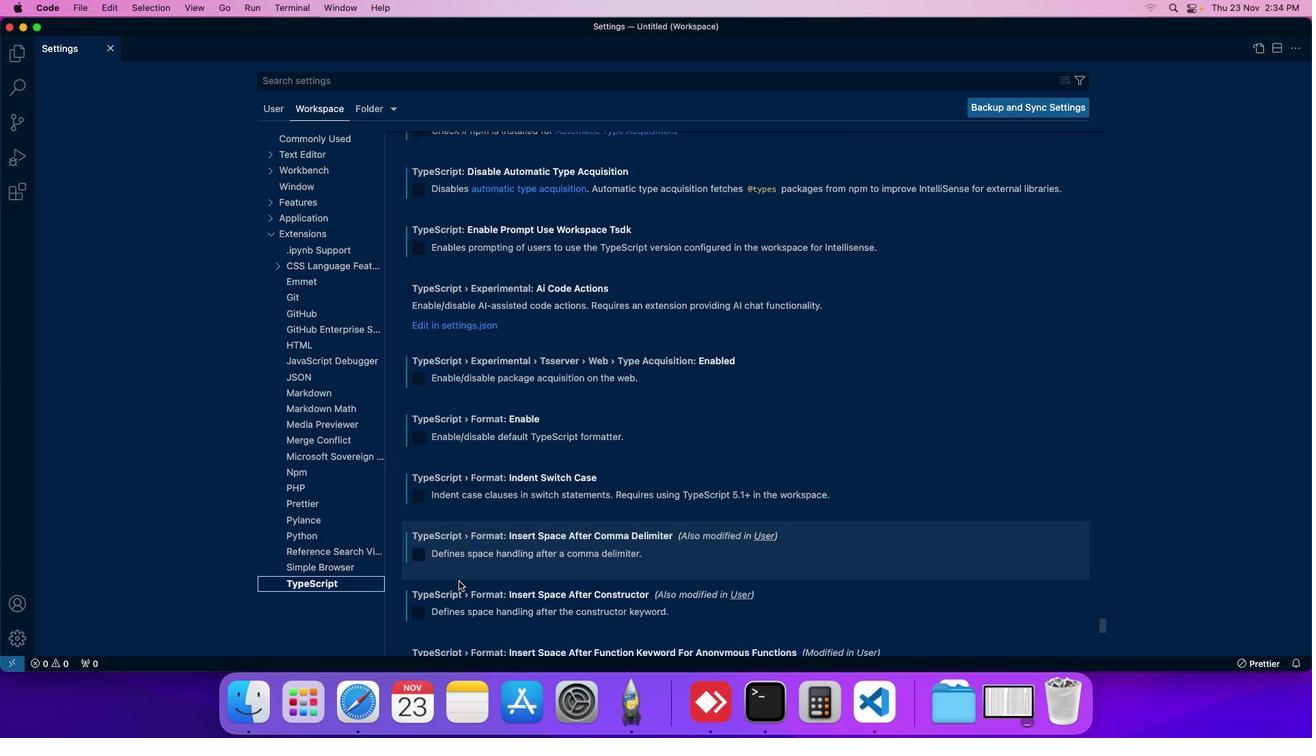 
Action: Mouse scrolled (471, 594) with delta (12, 11)
Screenshot: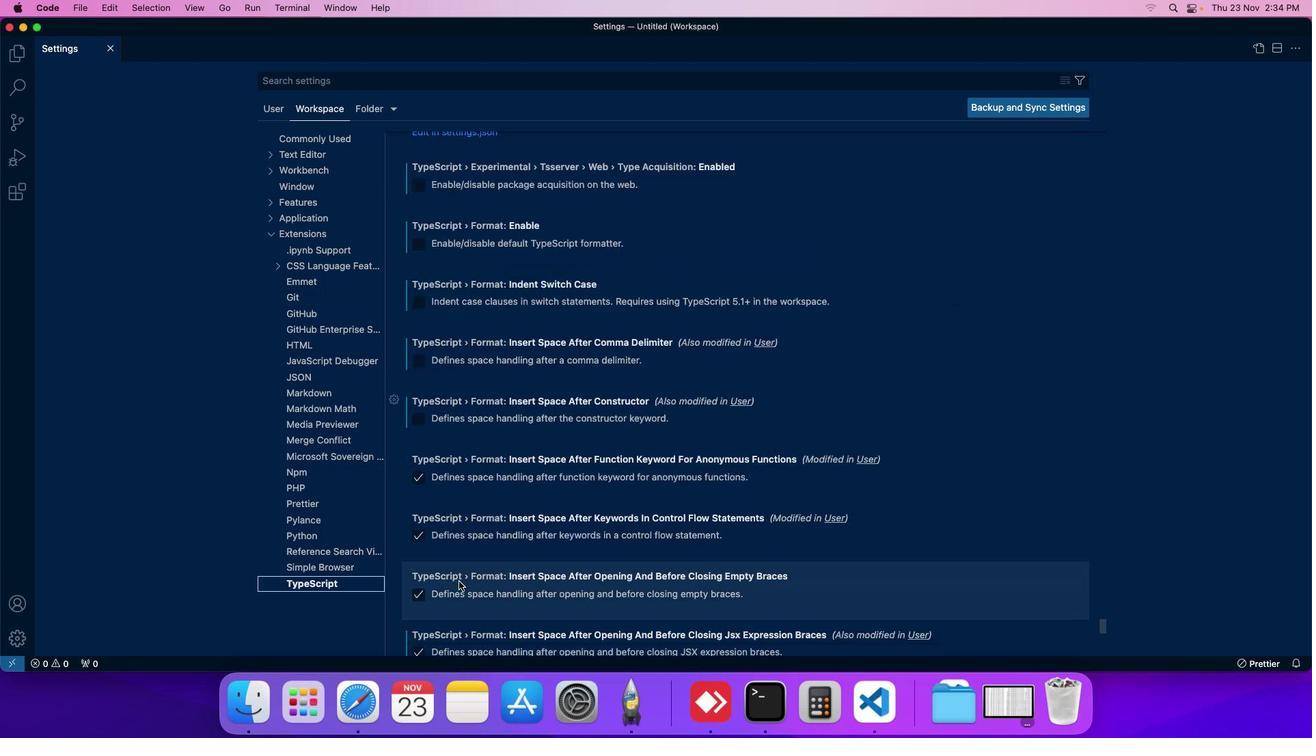 
Action: Mouse moved to (471, 593)
Screenshot: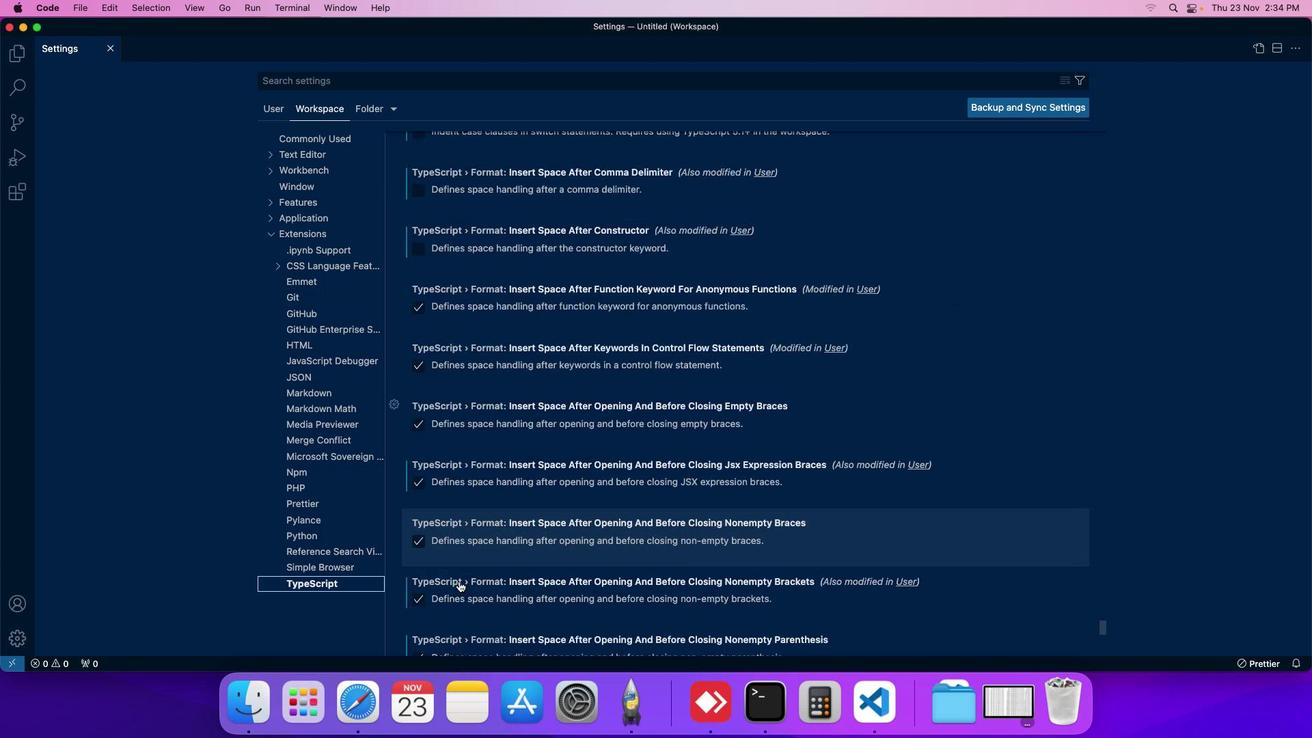 
Action: Mouse scrolled (471, 593) with delta (12, 11)
Screenshot: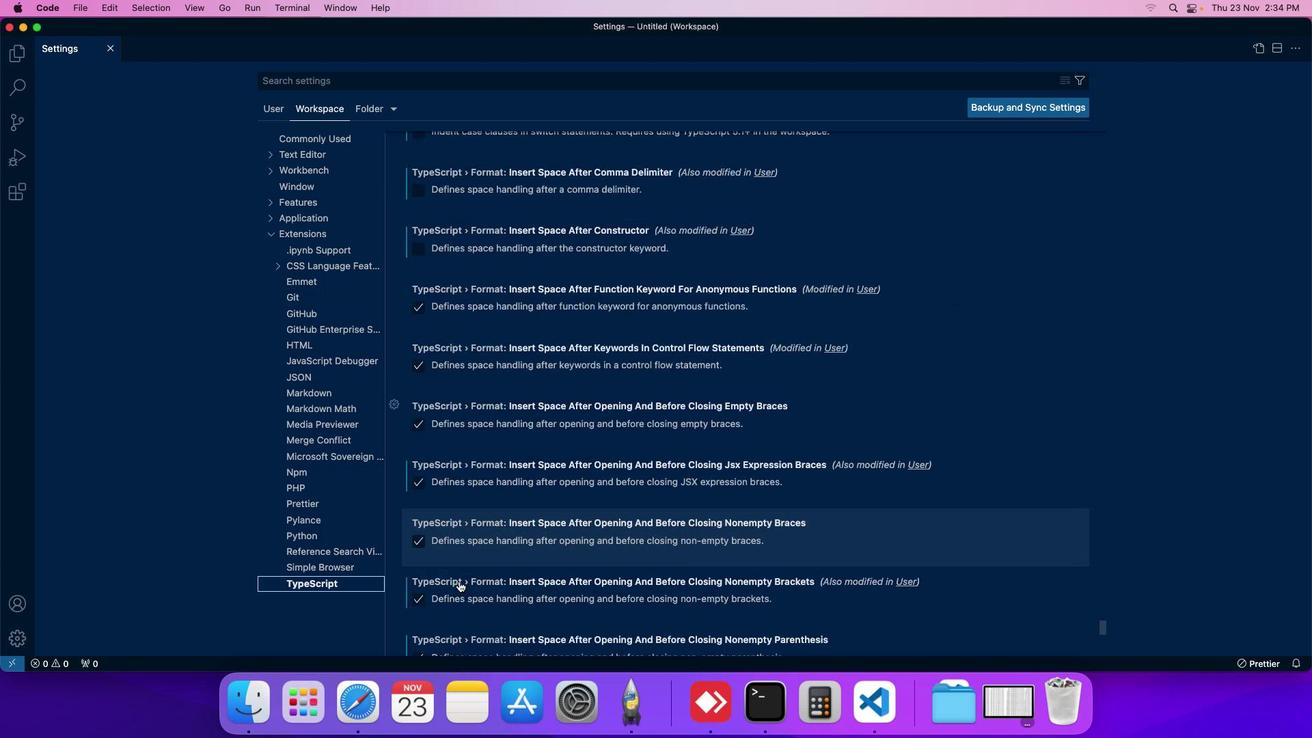 
Action: Mouse moved to (434, 305)
Screenshot: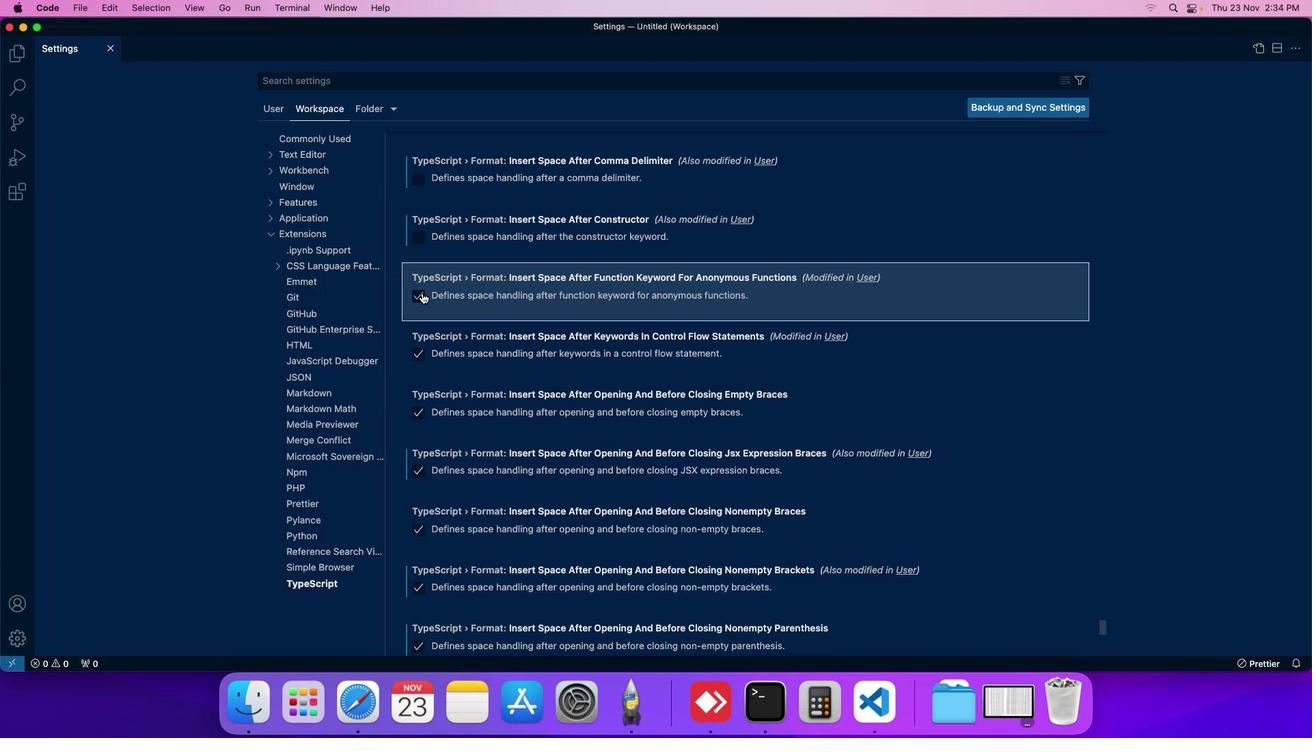 
Action: Mouse pressed left at (434, 305)
Screenshot: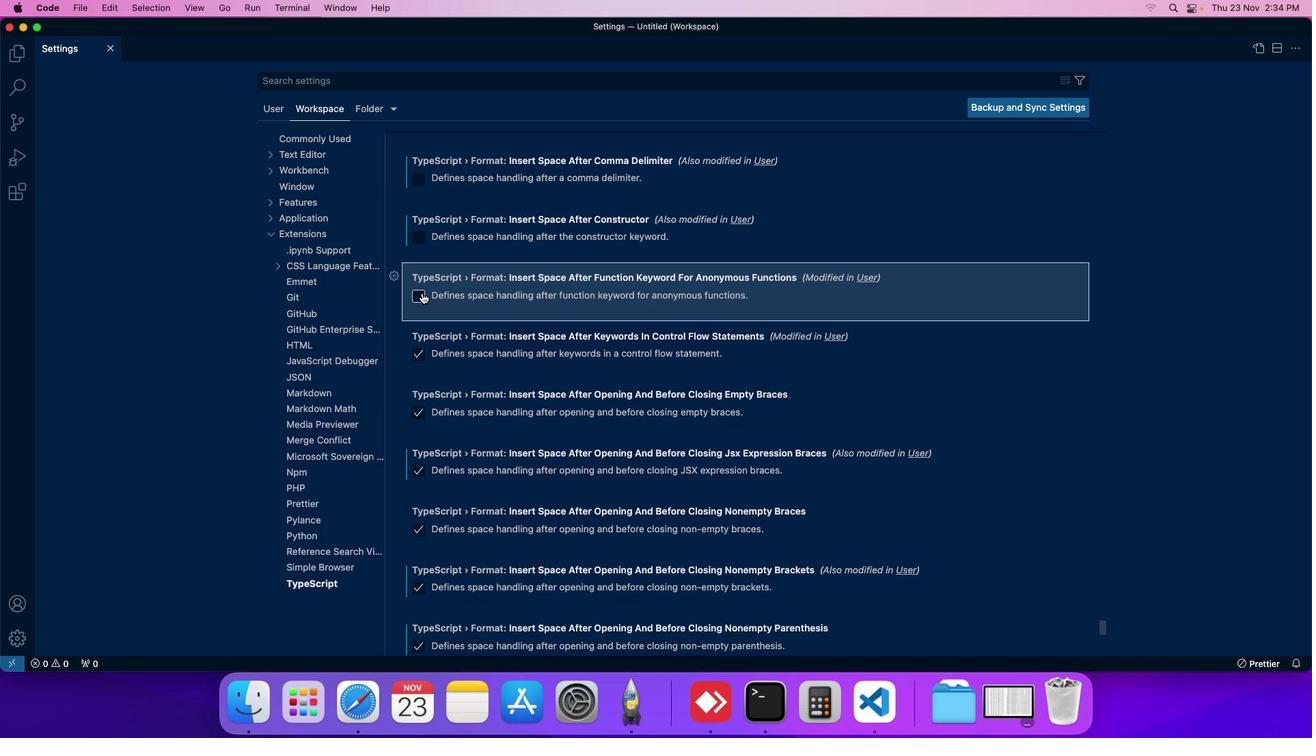 
Action: Mouse moved to (440, 309)
Screenshot: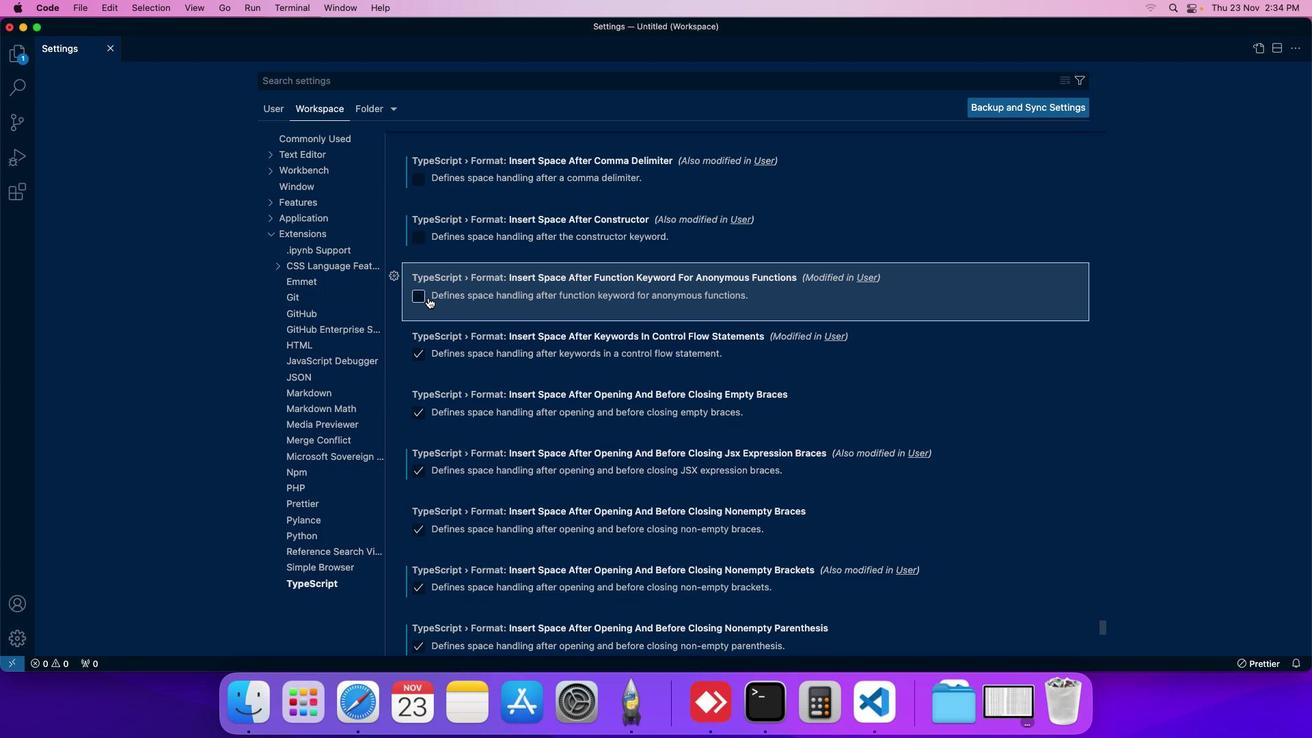 
